 Task: Search one way flight ticket for 1 adult, 6 children, 1 infant in seat and 1 infant on lap in business from San Jose: Norman Y. Mineta San Jose International Airport to Greensboro: Piedmont Triad International Airport on 5-1-2023. Choice of flights is United. Number of bags: 2 carry on bags. Price is upto 65000. Outbound departure time preference is 5:00.
Action: Mouse moved to (244, 226)
Screenshot: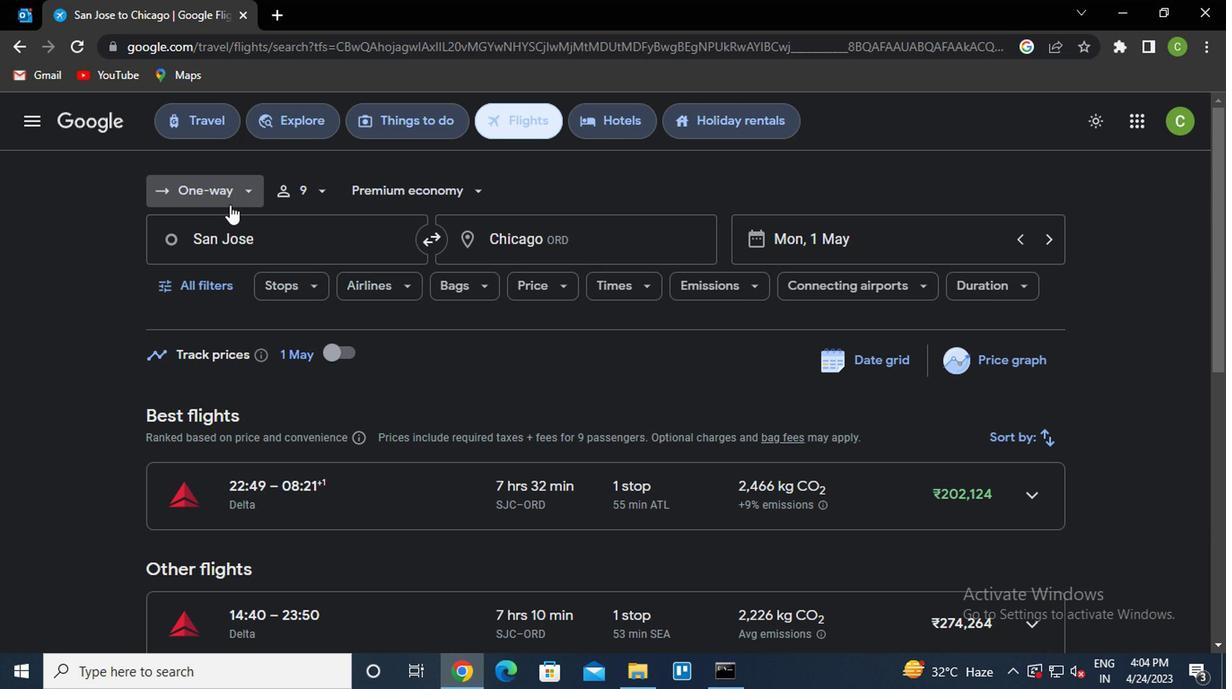
Action: Mouse pressed left at (244, 226)
Screenshot: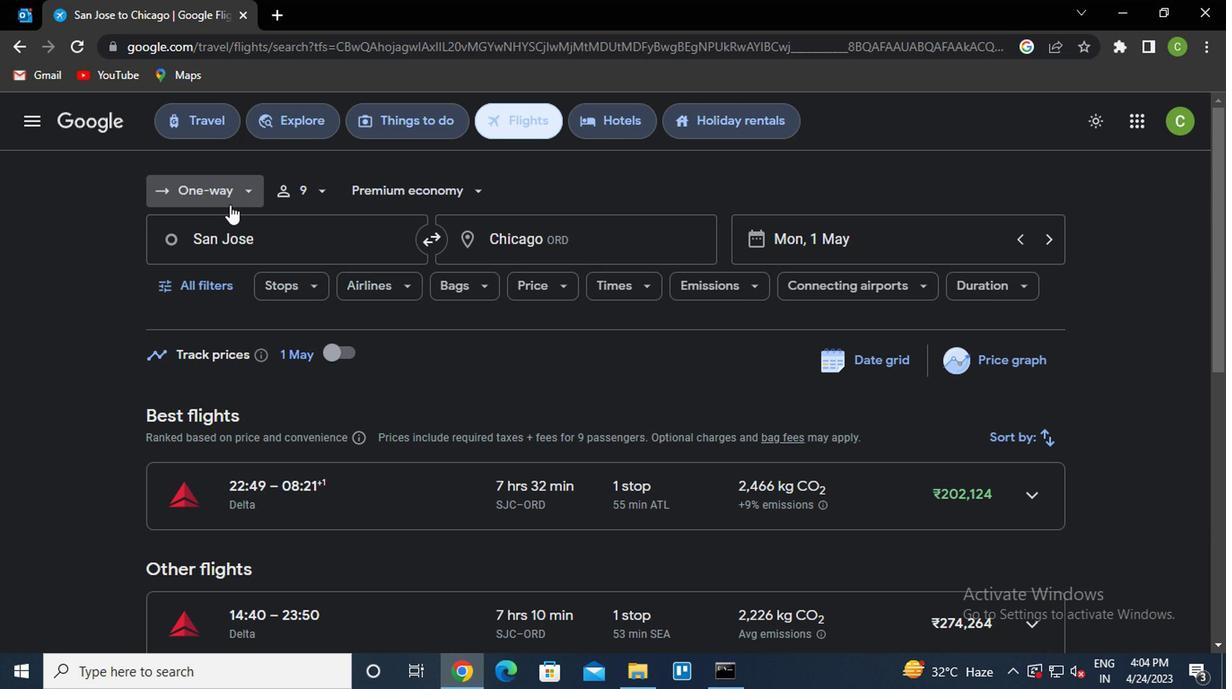 
Action: Mouse moved to (251, 277)
Screenshot: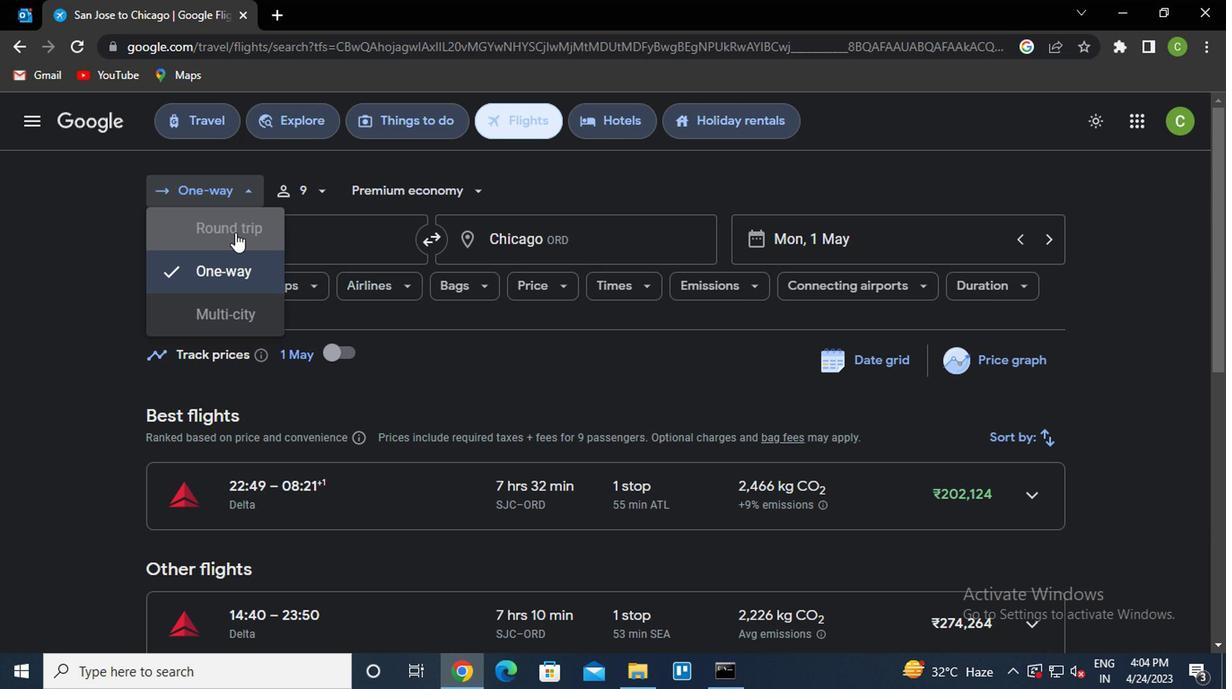 
Action: Mouse pressed left at (251, 277)
Screenshot: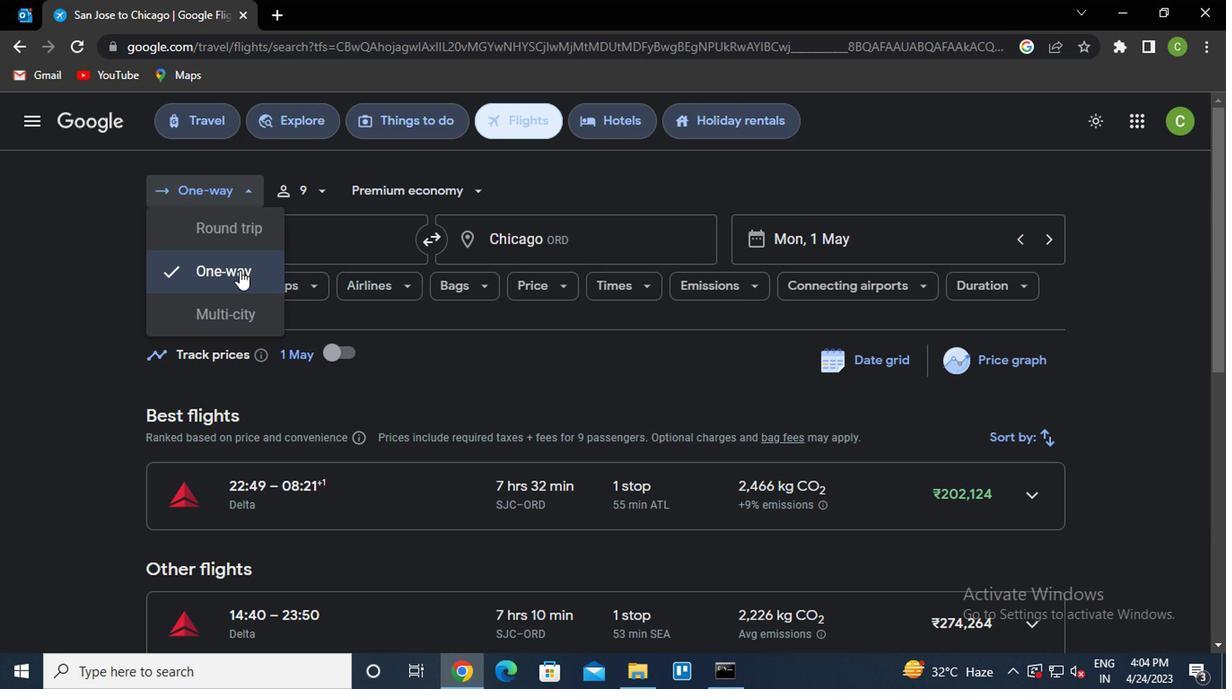 
Action: Mouse moved to (314, 220)
Screenshot: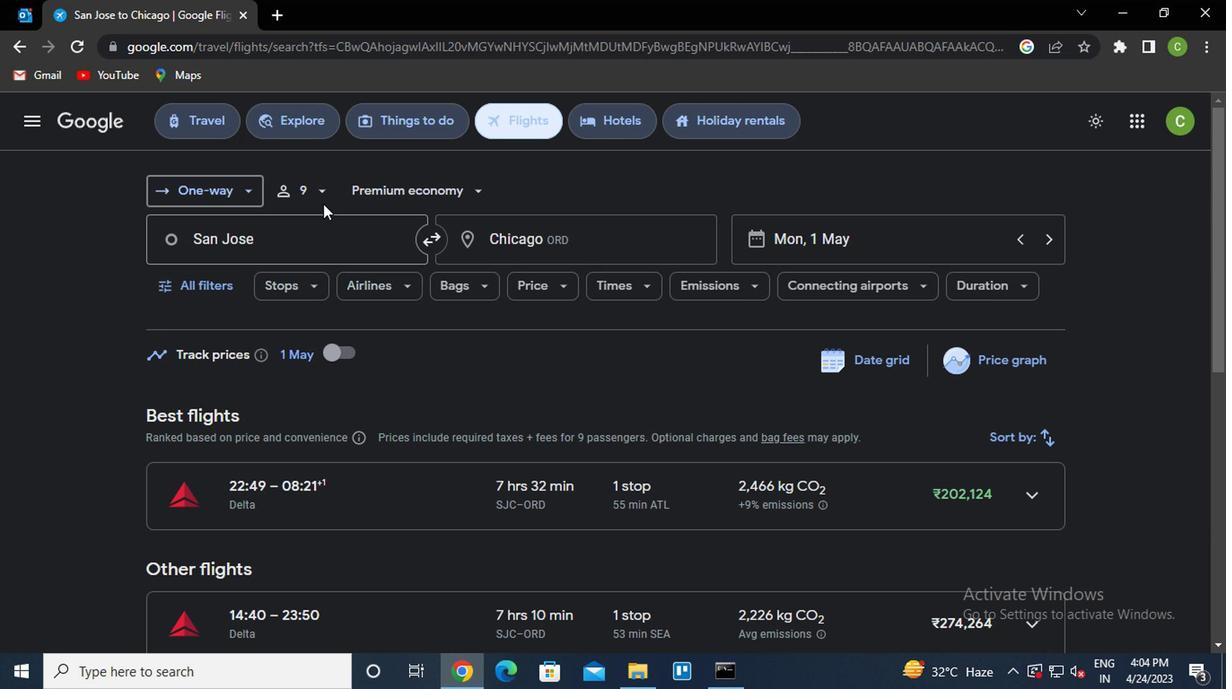 
Action: Mouse pressed left at (314, 220)
Screenshot: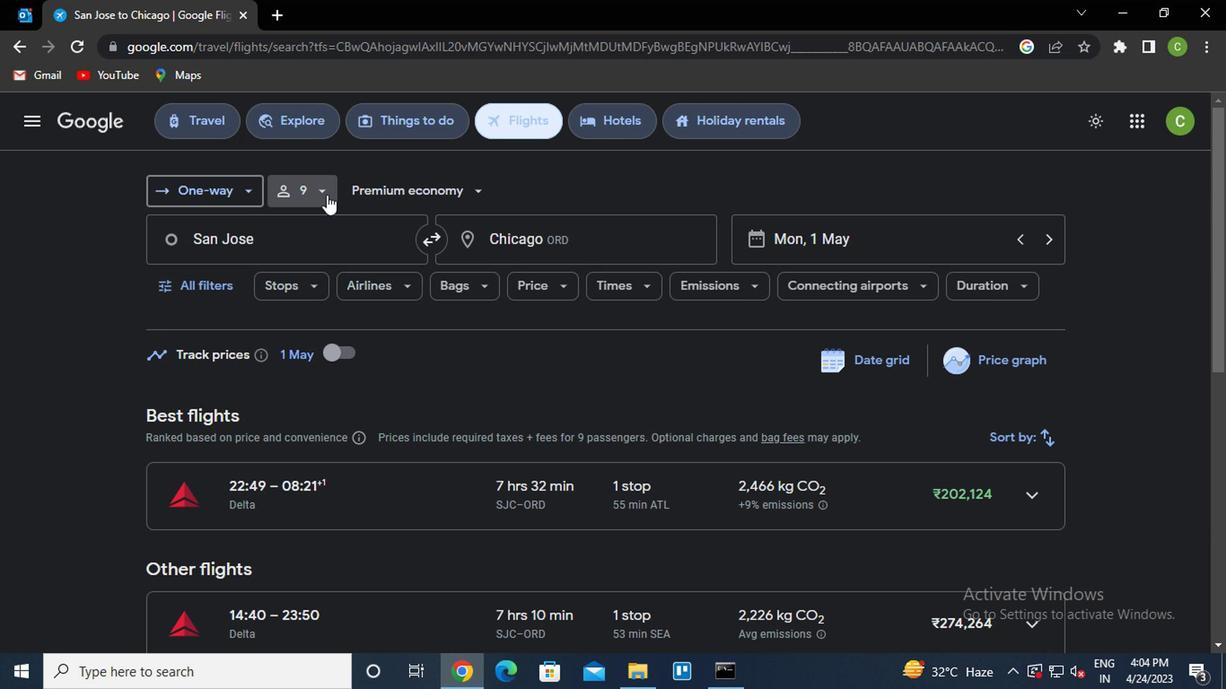 
Action: Mouse moved to (365, 250)
Screenshot: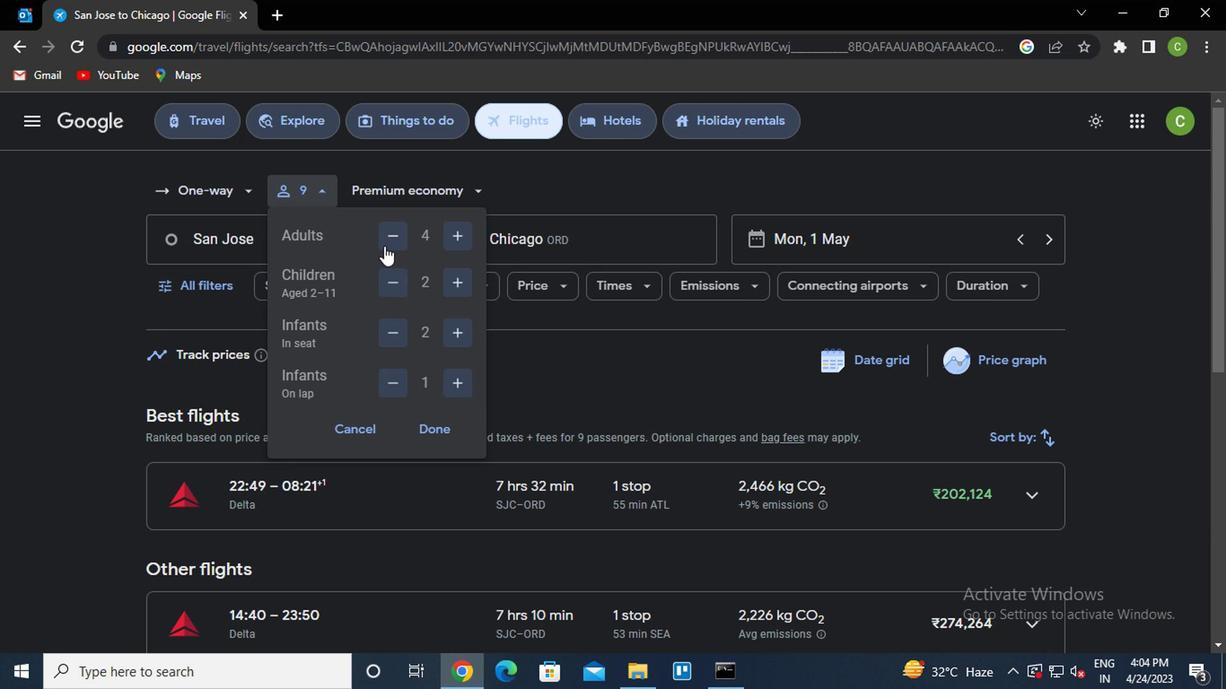 
Action: Mouse pressed left at (365, 250)
Screenshot: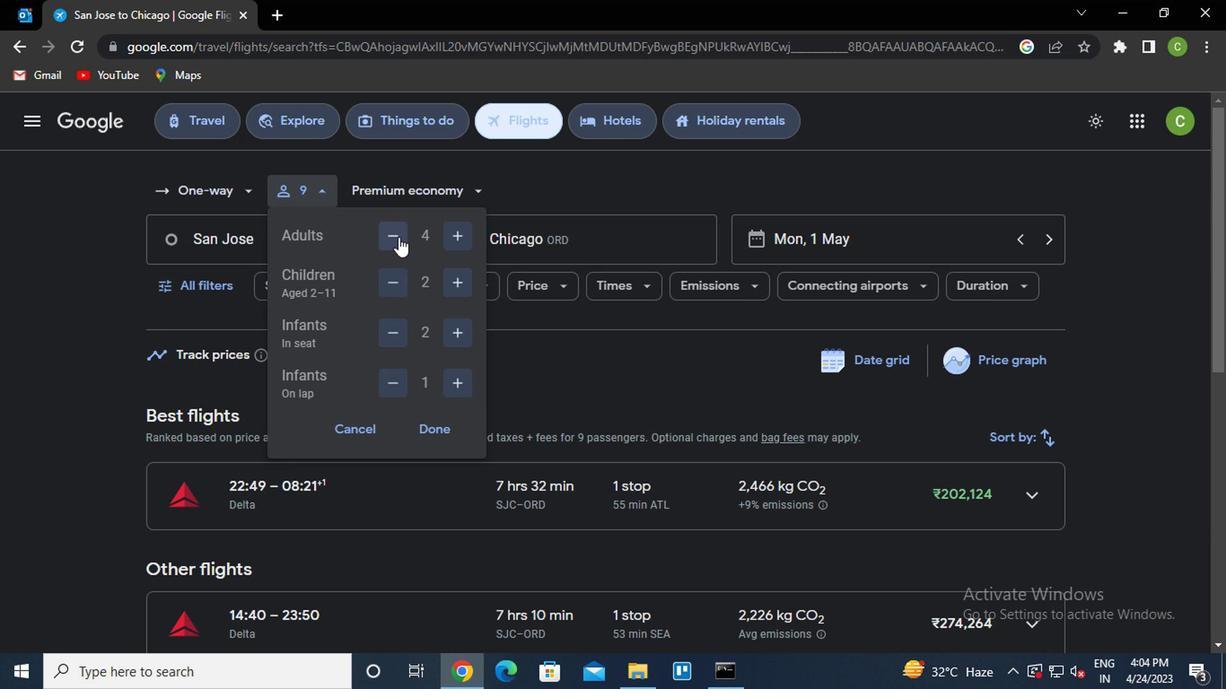 
Action: Mouse moved to (365, 250)
Screenshot: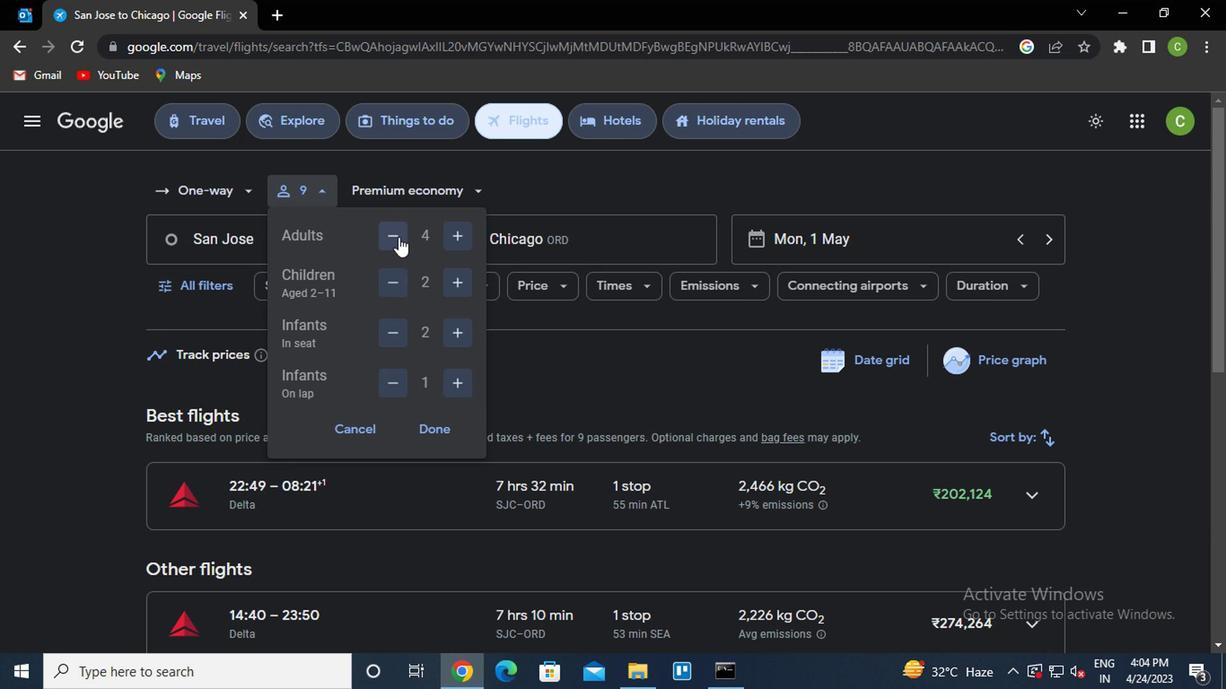 
Action: Mouse pressed left at (365, 250)
Screenshot: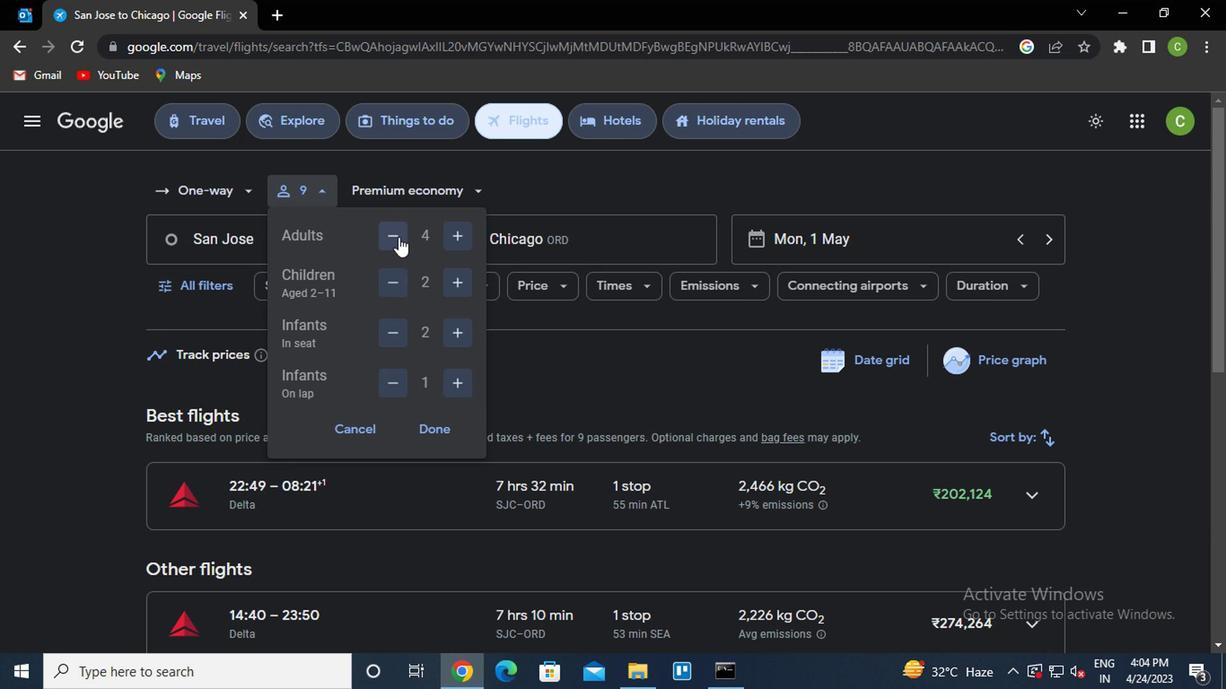 
Action: Mouse moved to (365, 250)
Screenshot: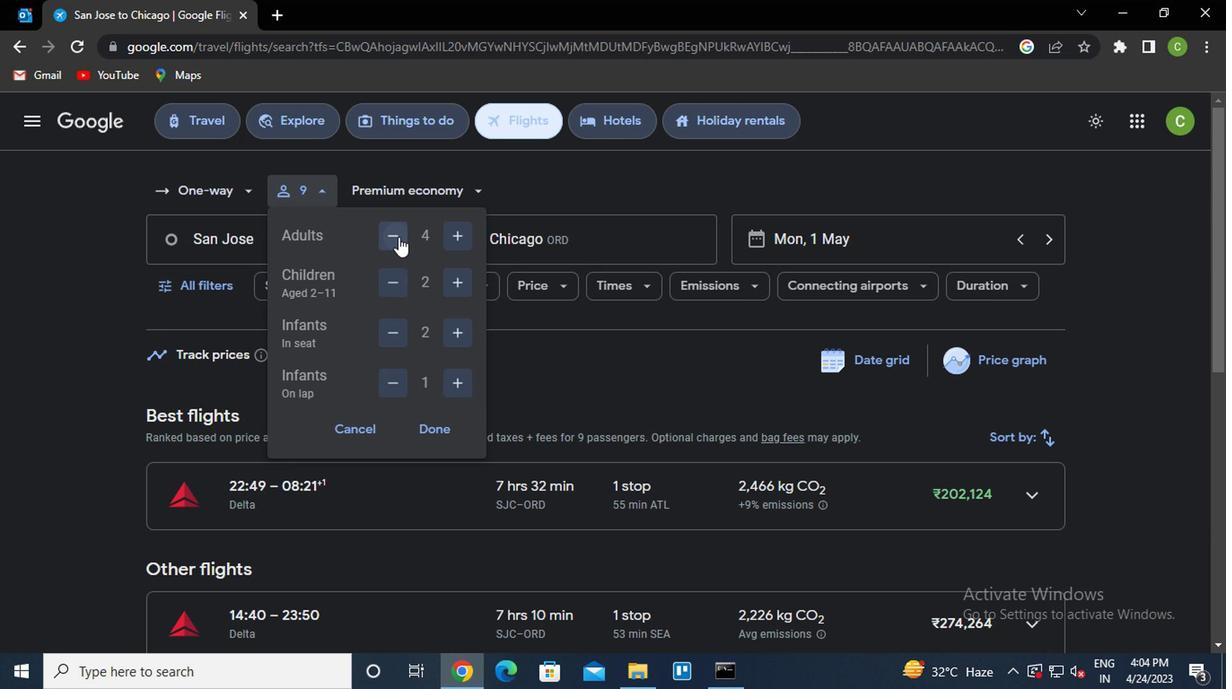 
Action: Mouse pressed left at (365, 250)
Screenshot: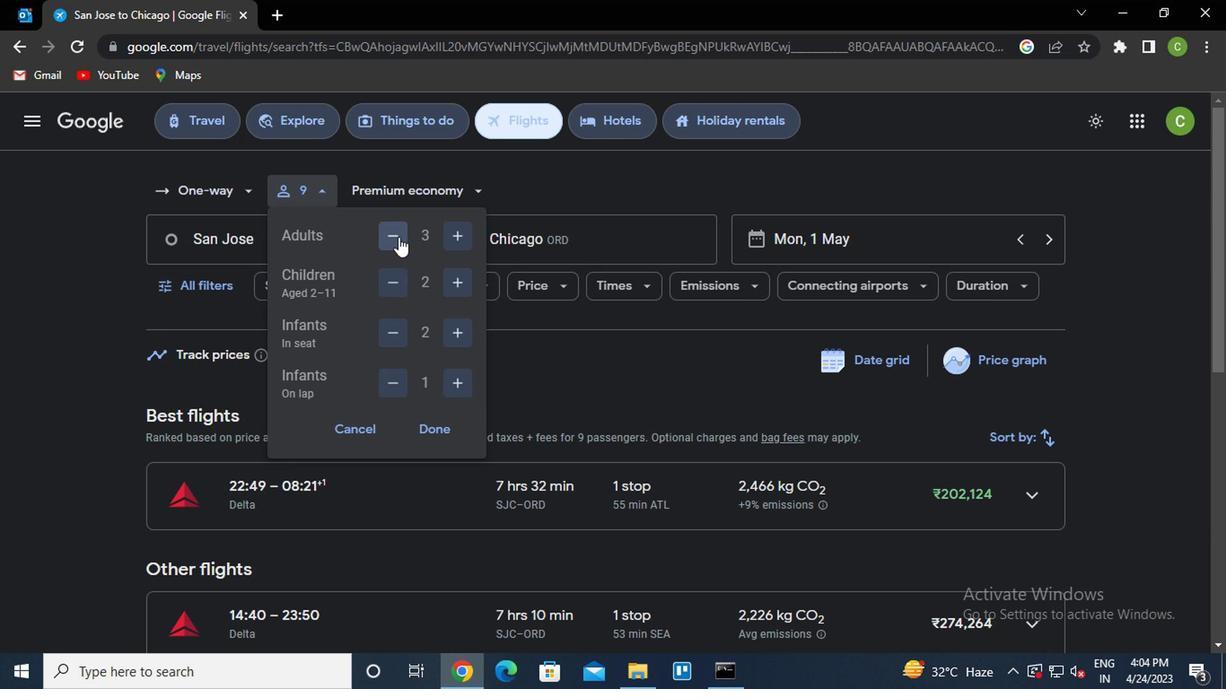 
Action: Mouse pressed left at (365, 250)
Screenshot: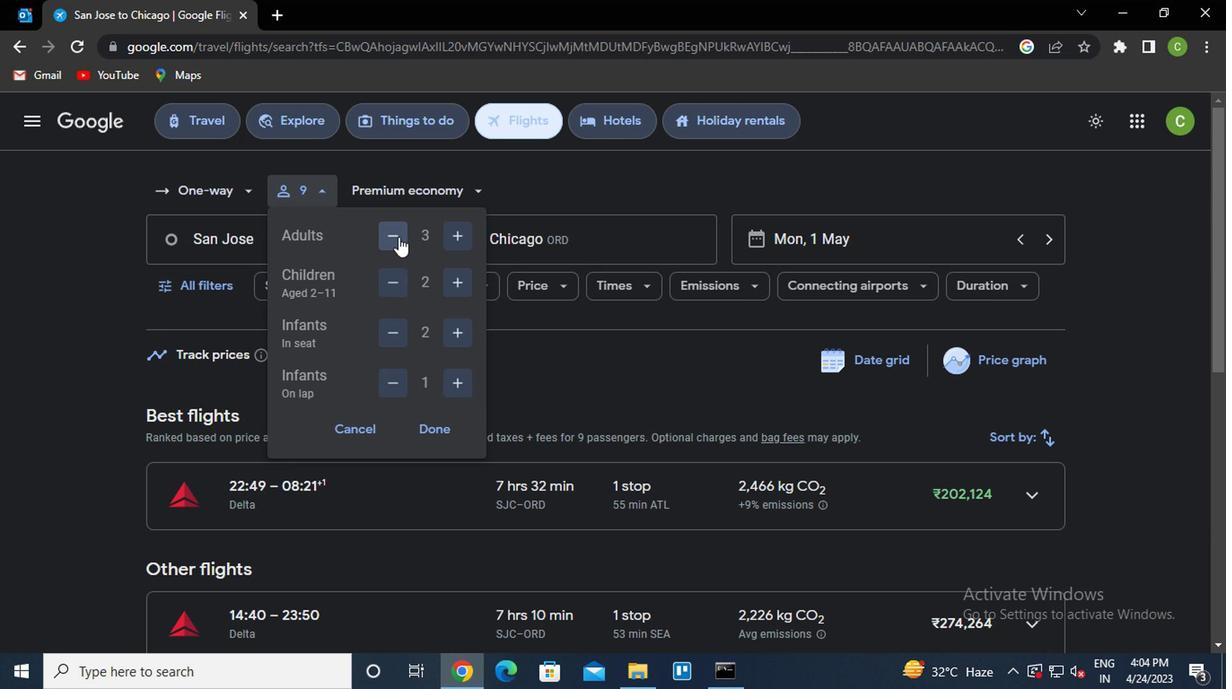 
Action: Mouse moved to (408, 279)
Screenshot: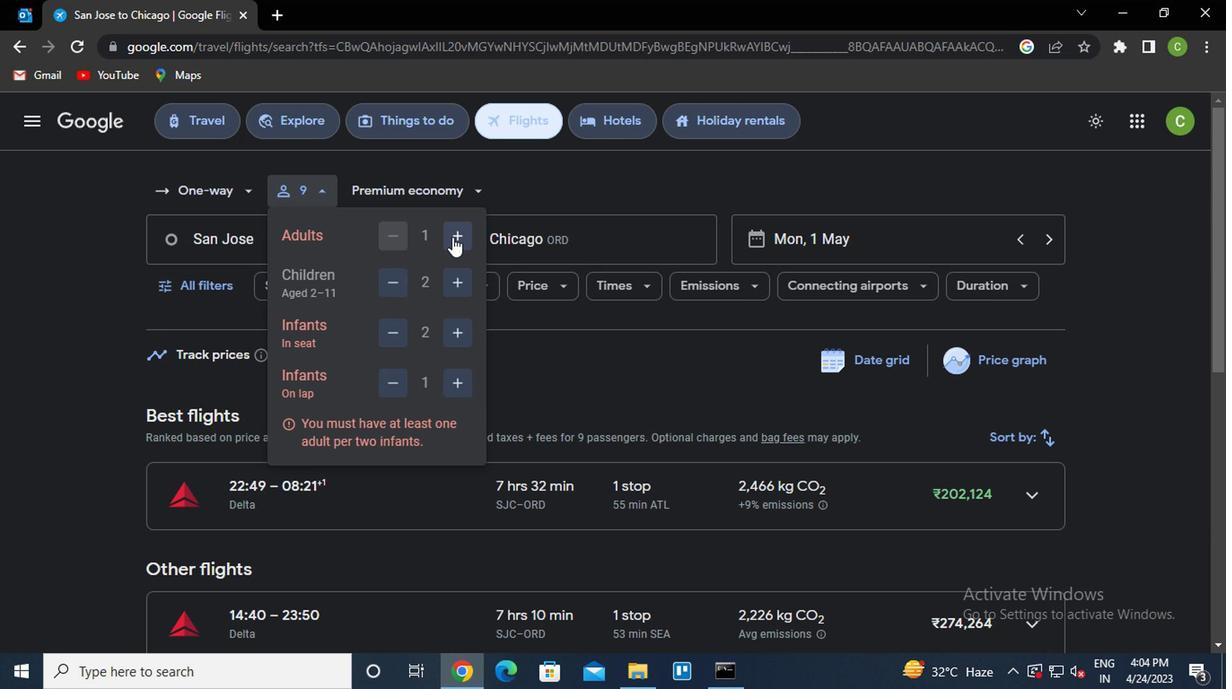 
Action: Mouse pressed left at (408, 279)
Screenshot: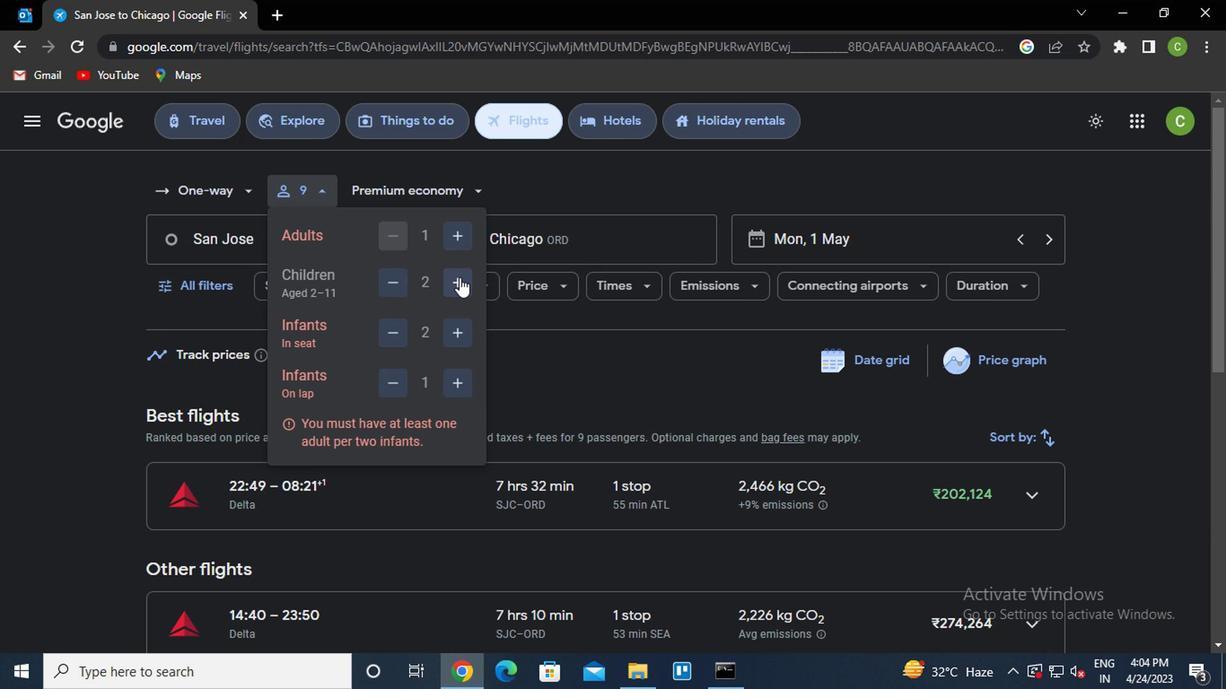 
Action: Mouse pressed left at (408, 279)
Screenshot: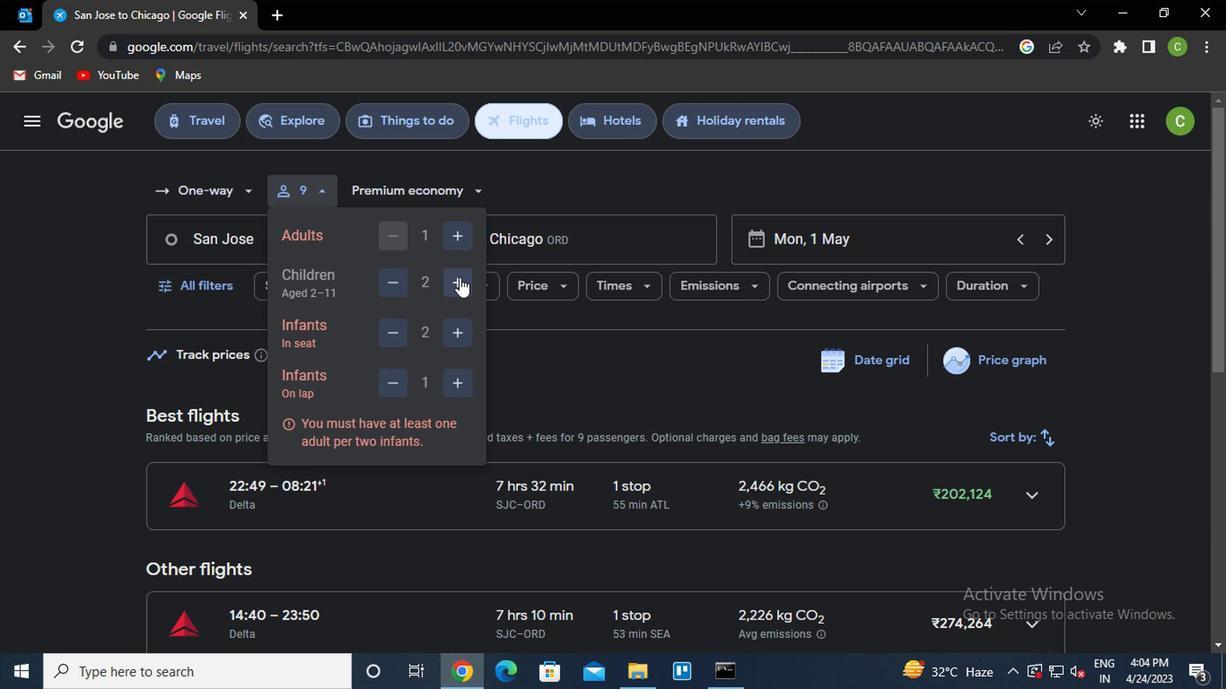 
Action: Mouse pressed left at (408, 279)
Screenshot: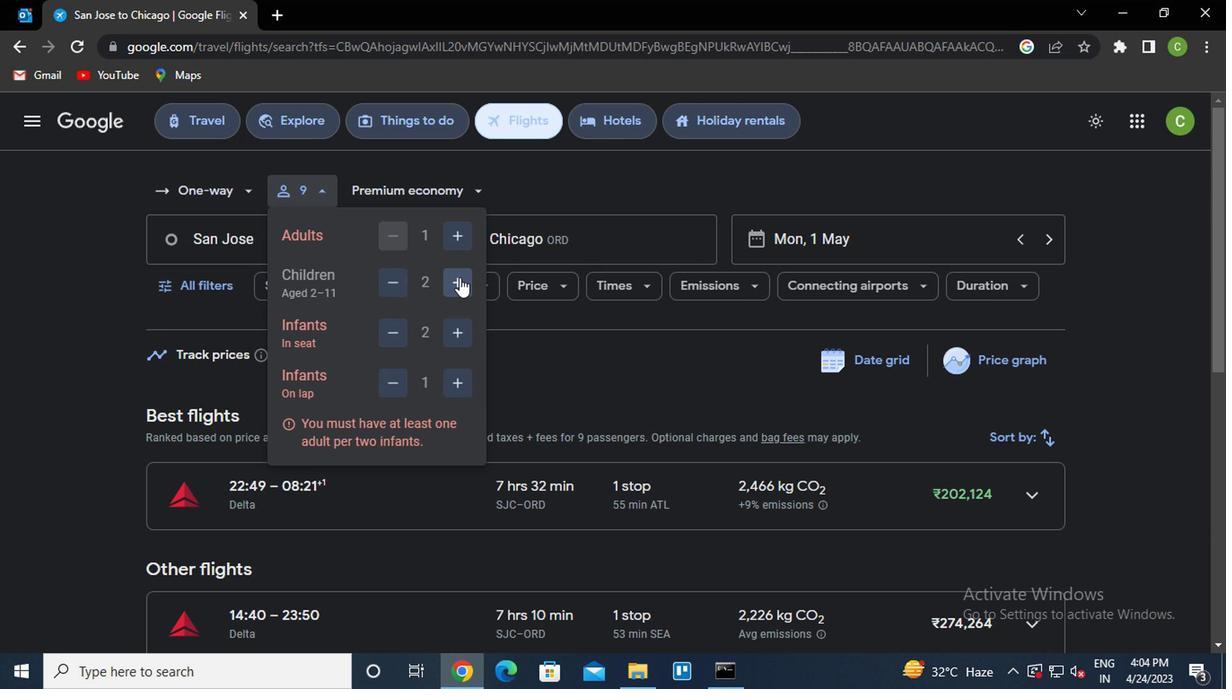 
Action: Mouse pressed left at (408, 279)
Screenshot: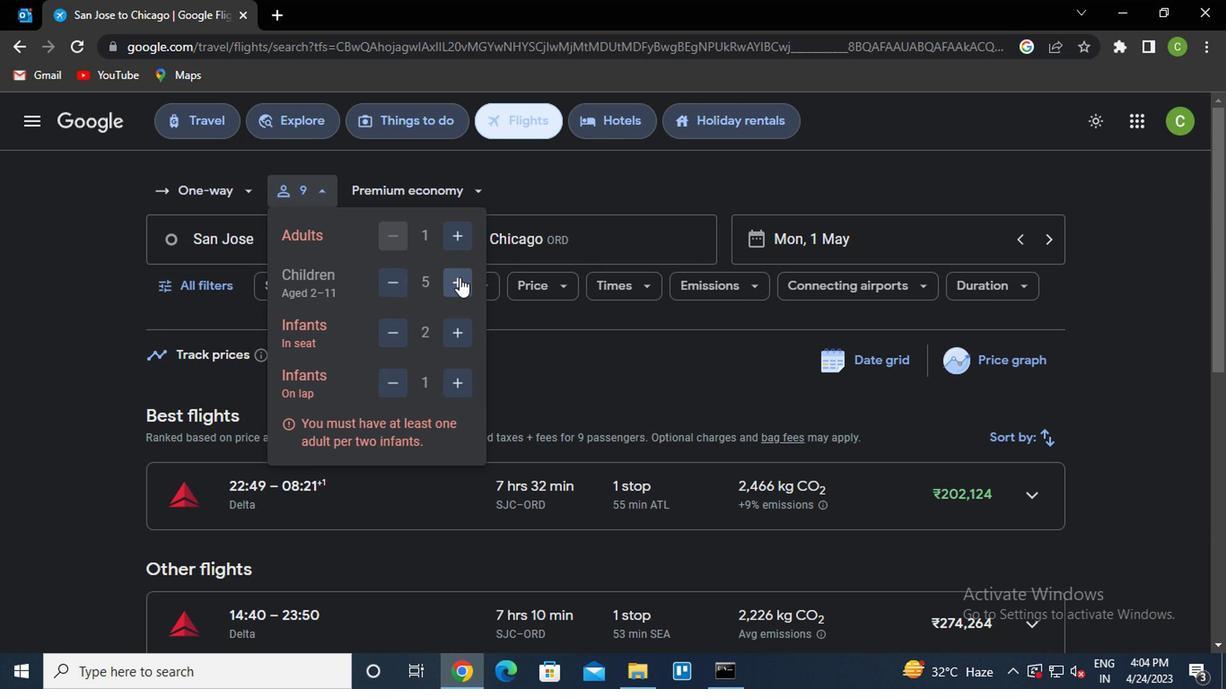 
Action: Mouse moved to (358, 321)
Screenshot: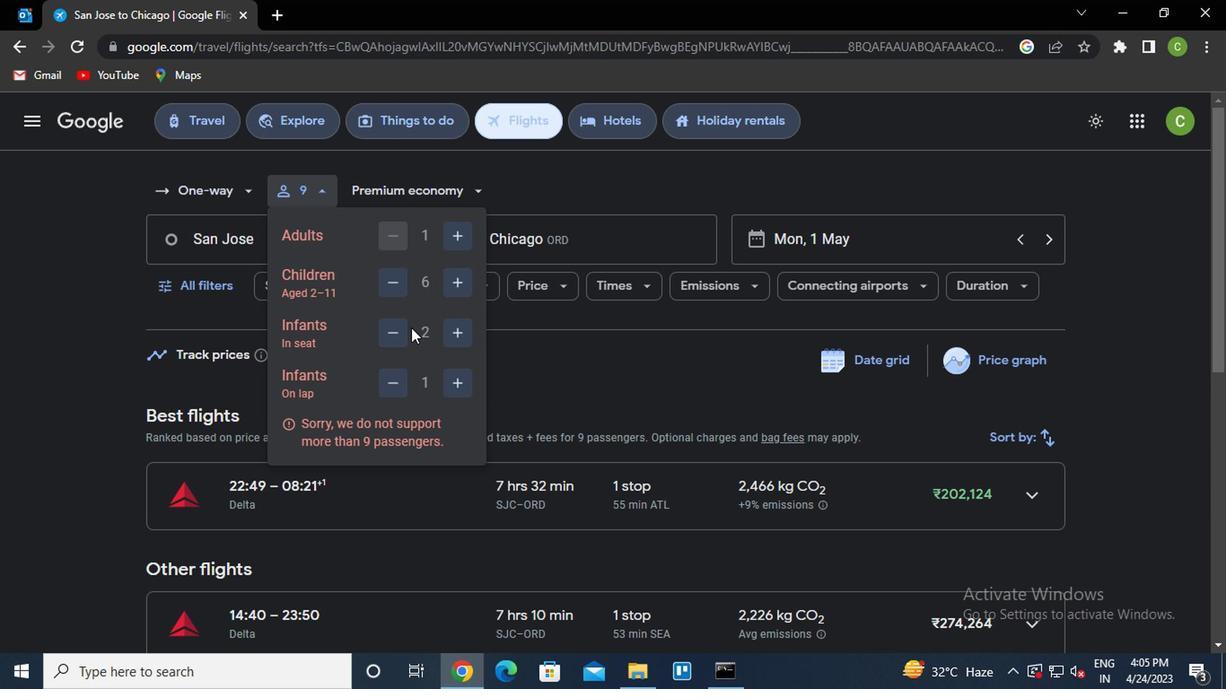 
Action: Mouse pressed left at (358, 321)
Screenshot: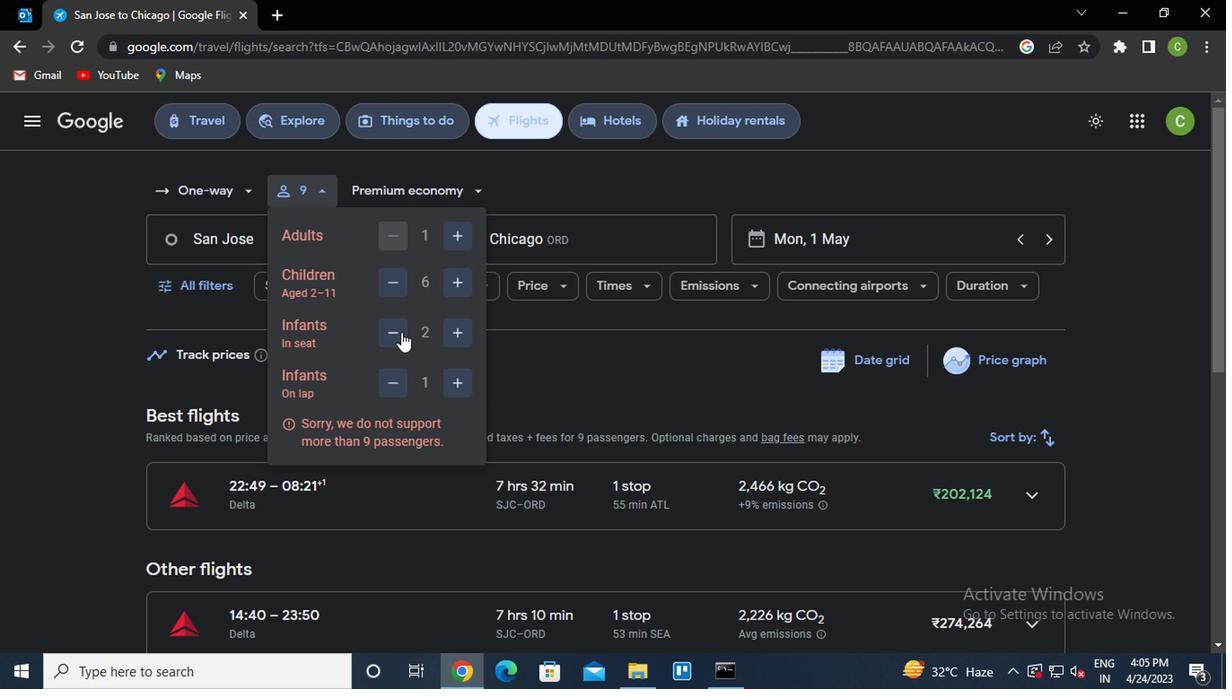 
Action: Mouse moved to (396, 385)
Screenshot: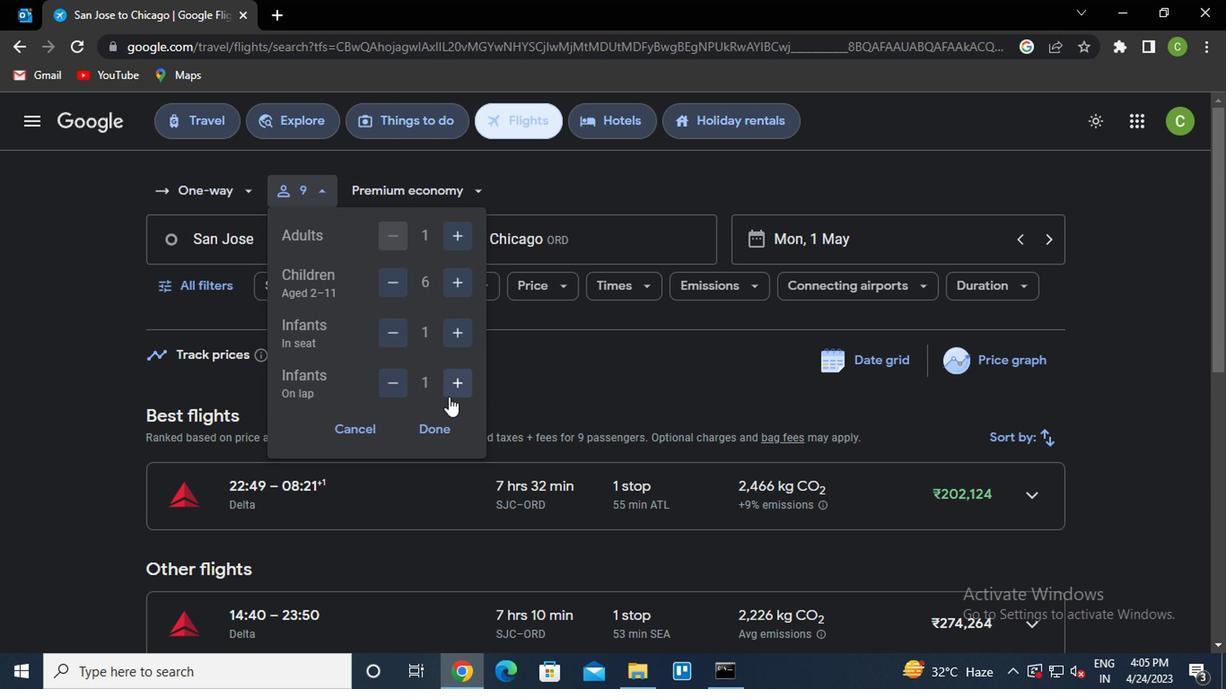 
Action: Mouse pressed left at (396, 385)
Screenshot: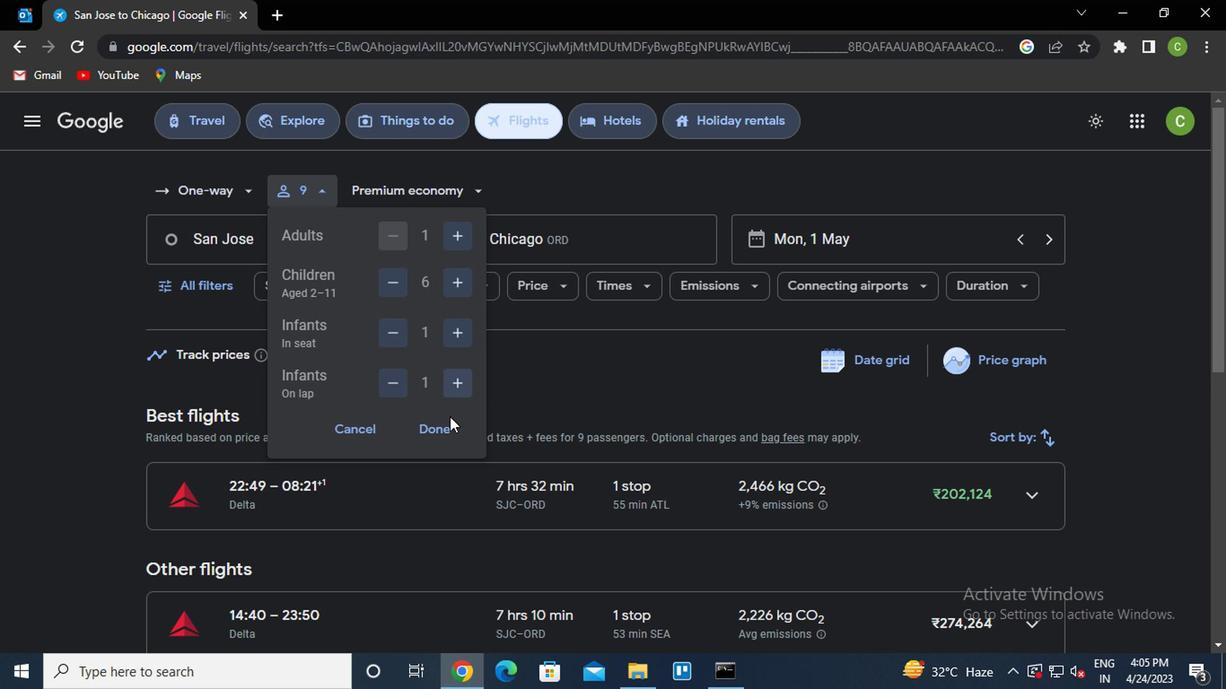 
Action: Mouse moved to (369, 229)
Screenshot: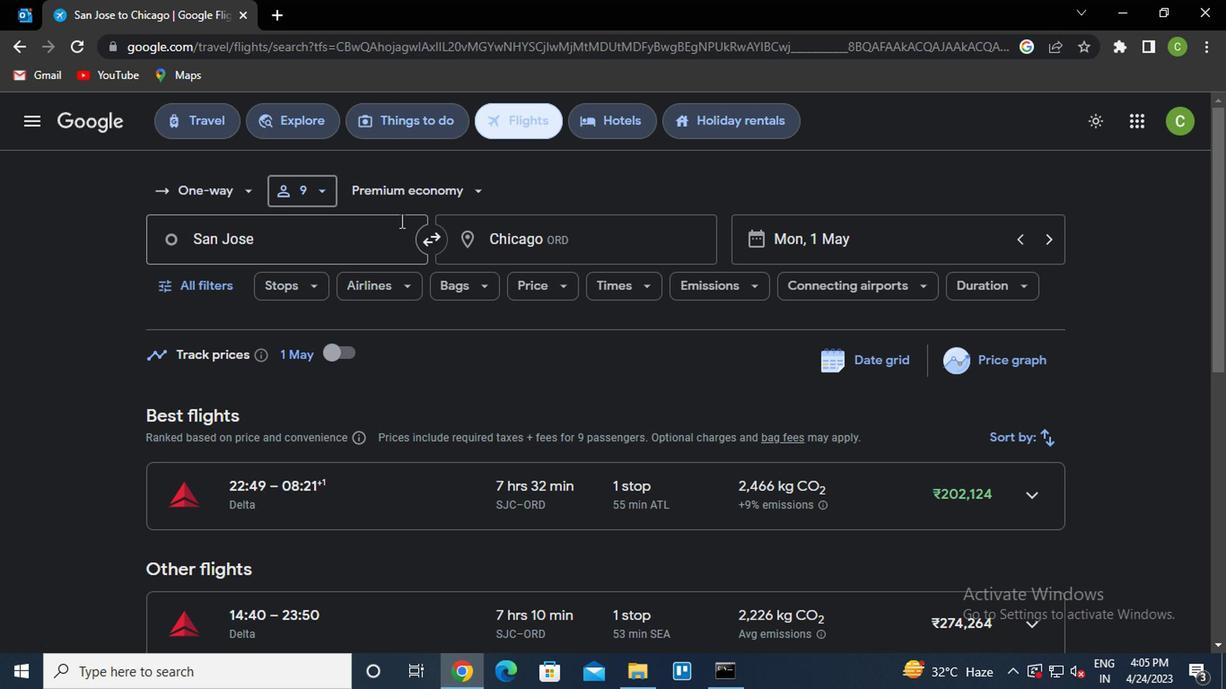
Action: Mouse pressed left at (369, 229)
Screenshot: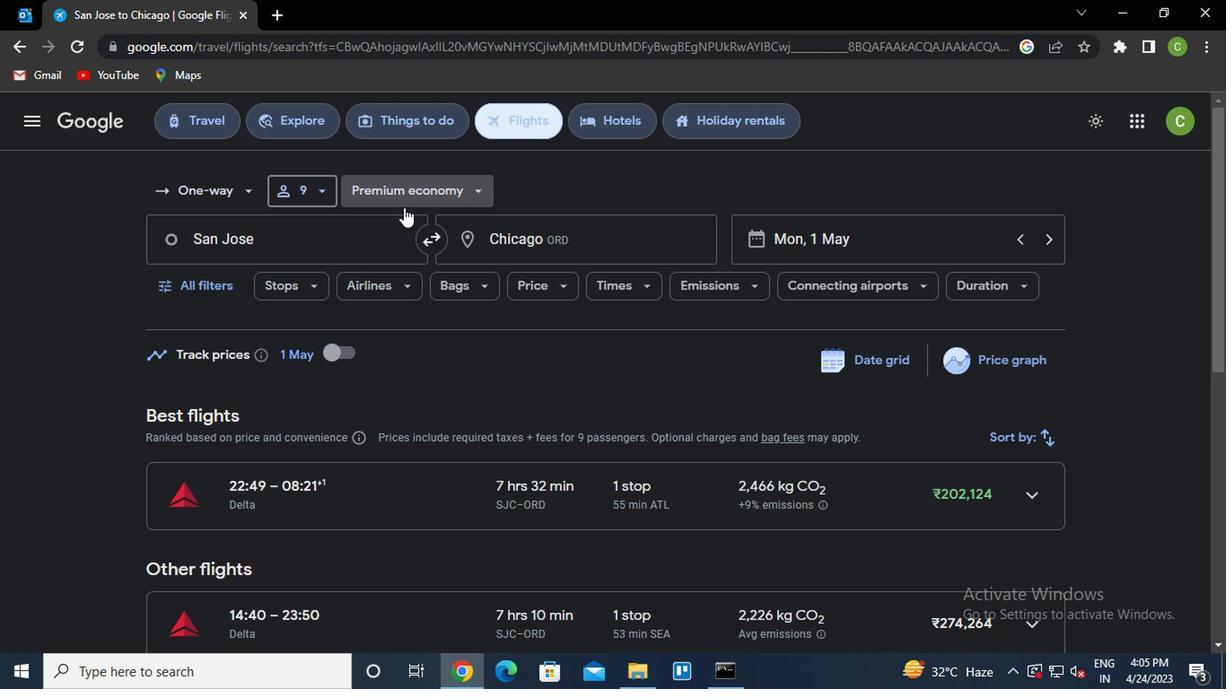 
Action: Mouse moved to (396, 298)
Screenshot: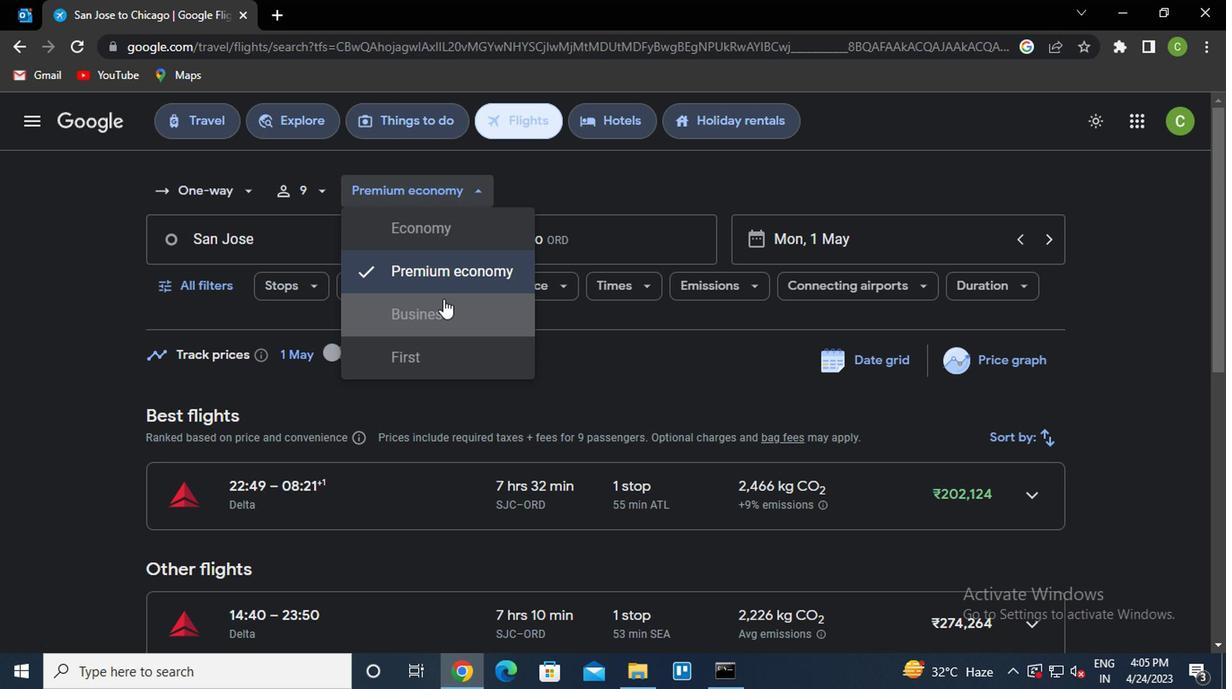 
Action: Mouse pressed left at (396, 298)
Screenshot: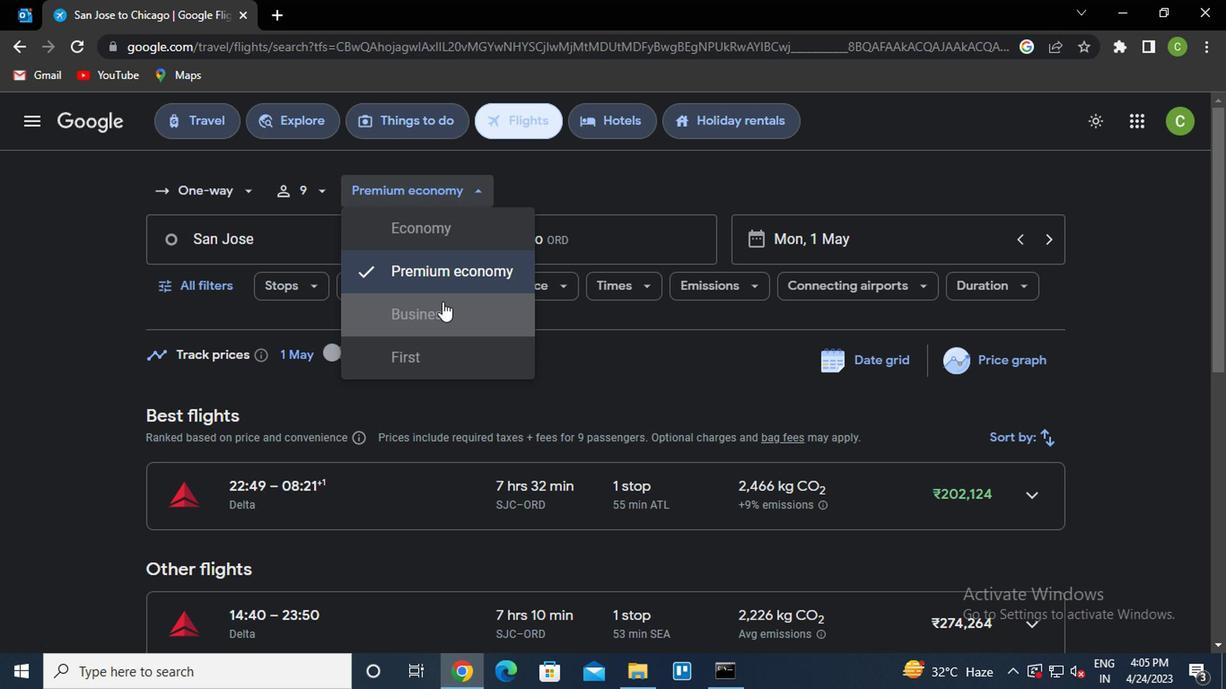 
Action: Mouse moved to (275, 252)
Screenshot: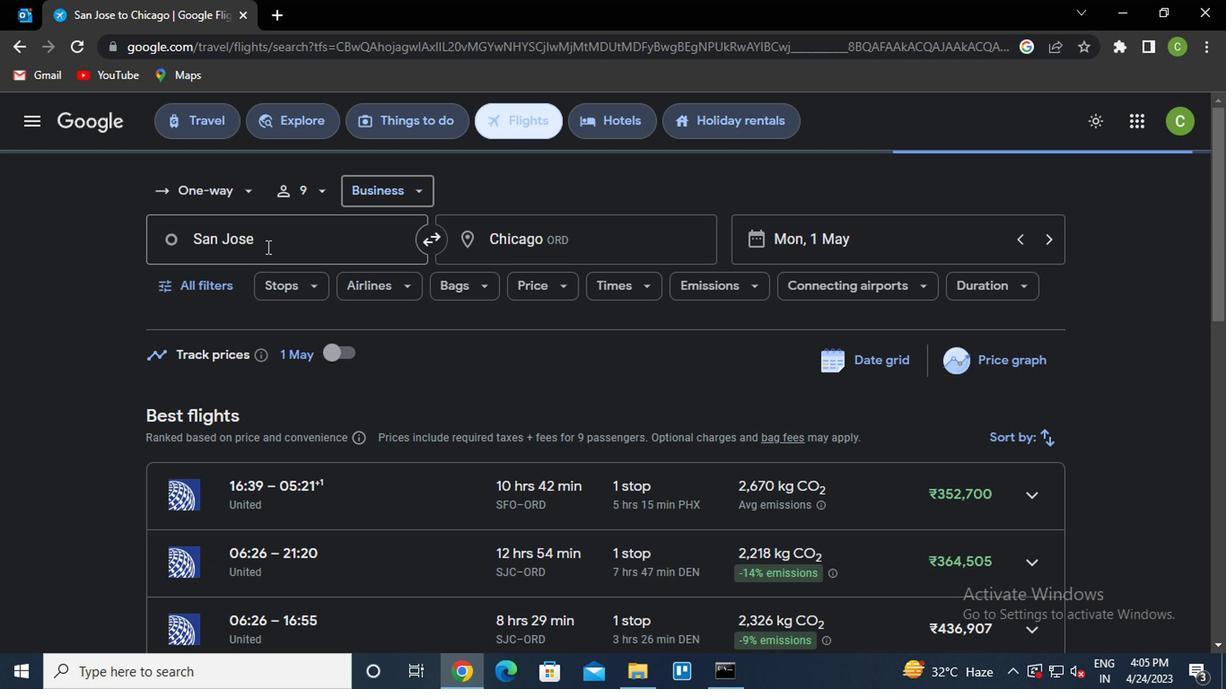 
Action: Mouse pressed left at (275, 252)
Screenshot: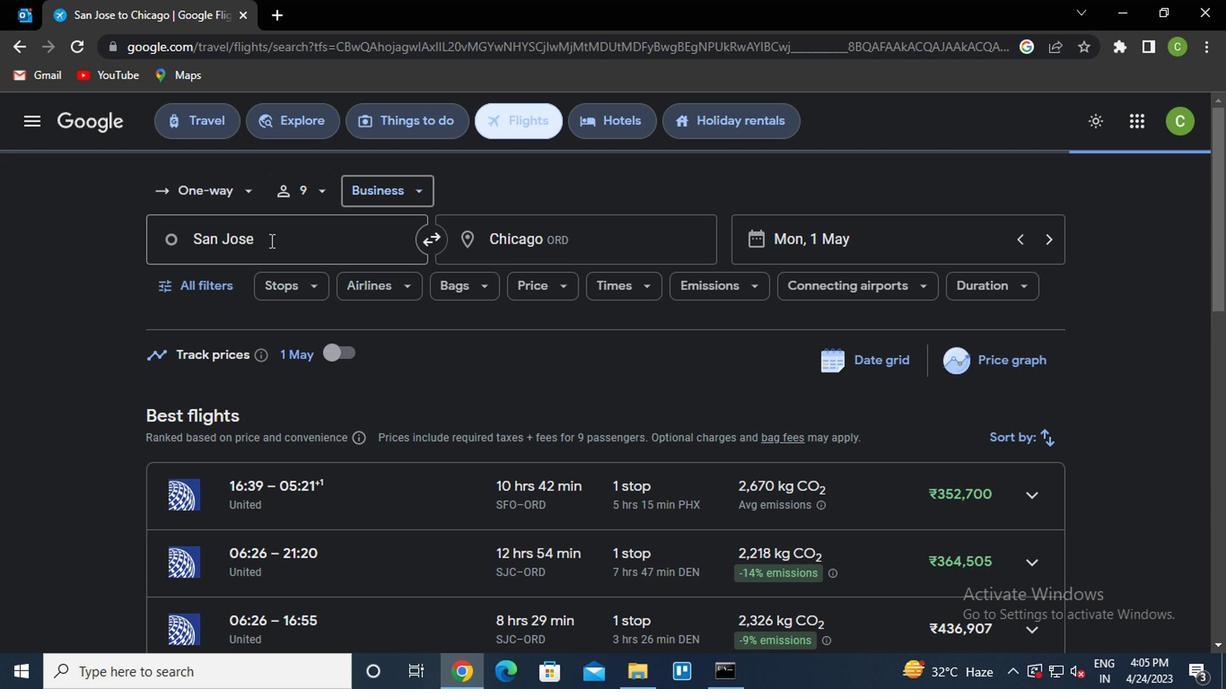 
Action: Mouse moved to (334, 285)
Screenshot: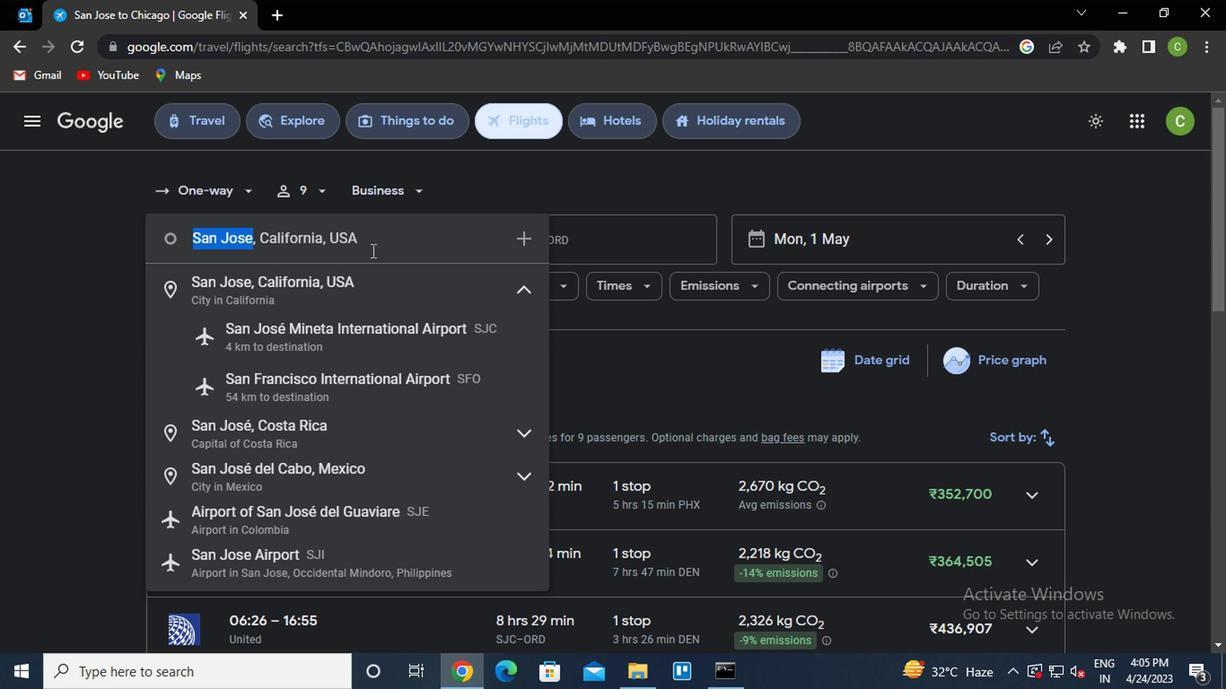 
Action: Mouse pressed left at (334, 285)
Screenshot: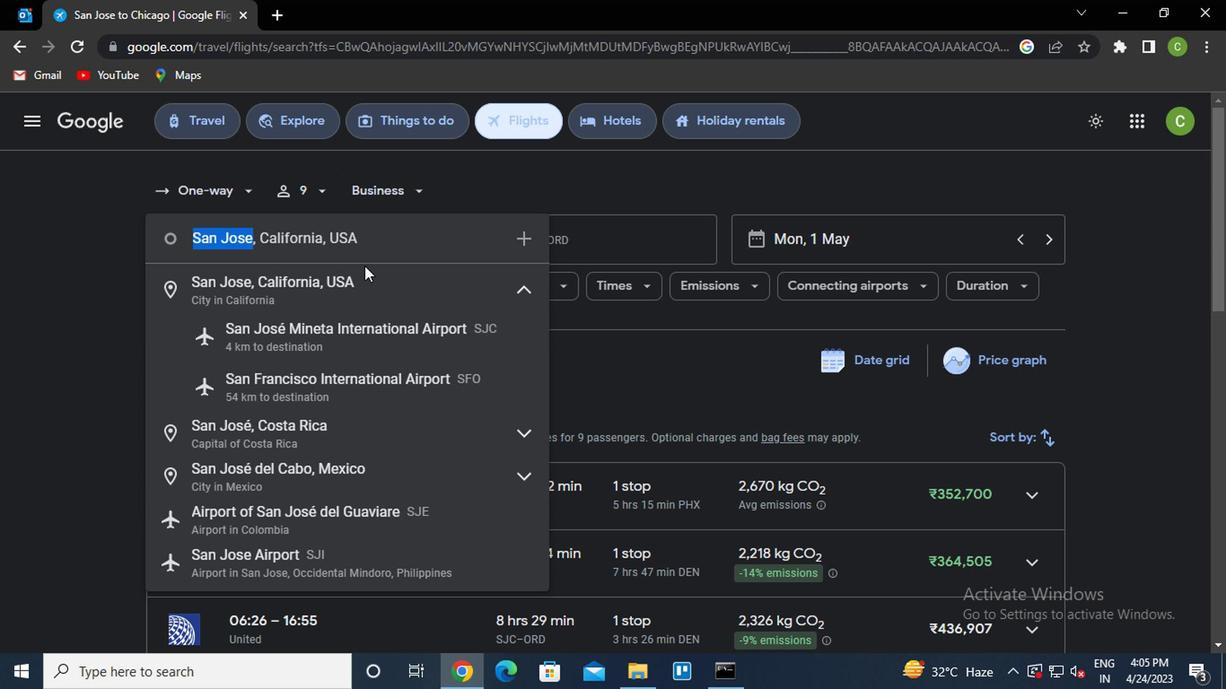 
Action: Mouse moved to (474, 249)
Screenshot: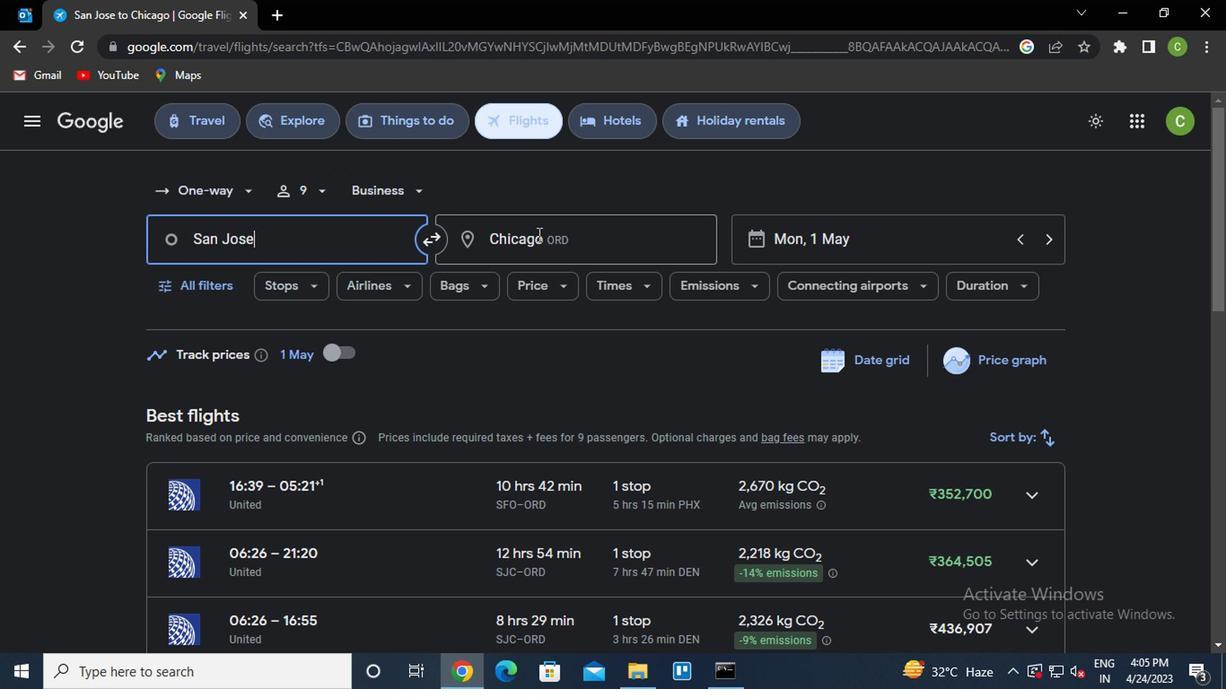 
Action: Mouse pressed left at (474, 249)
Screenshot: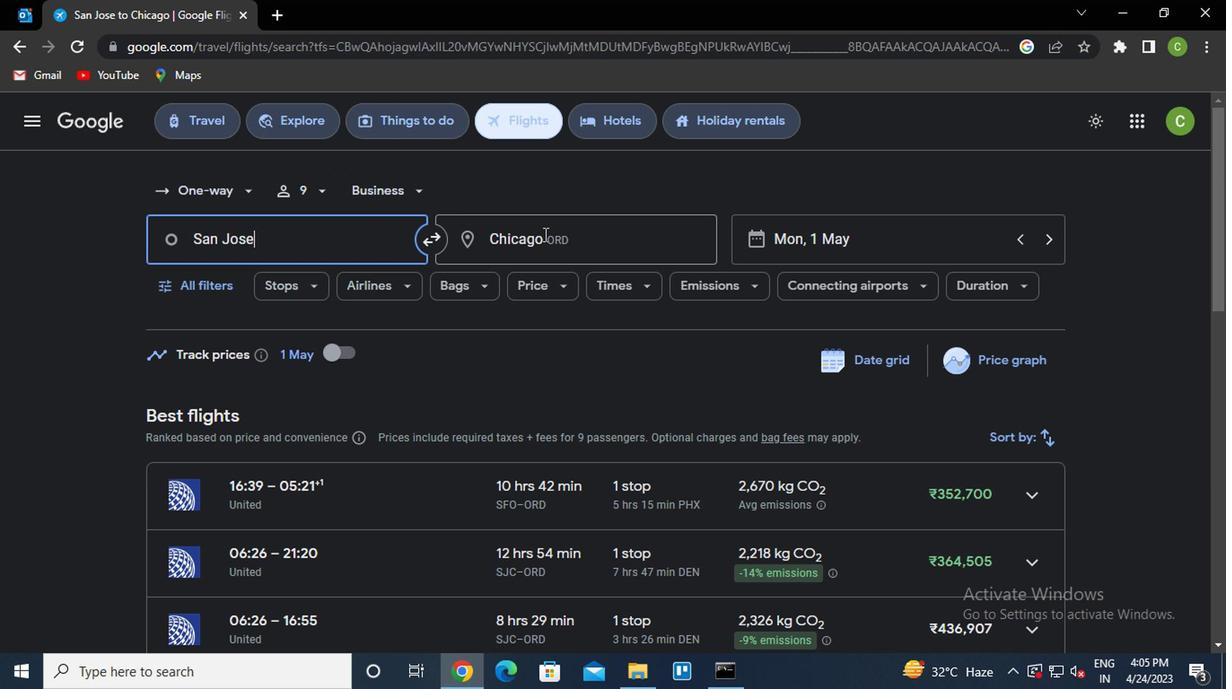 
Action: Mouse moved to (474, 251)
Screenshot: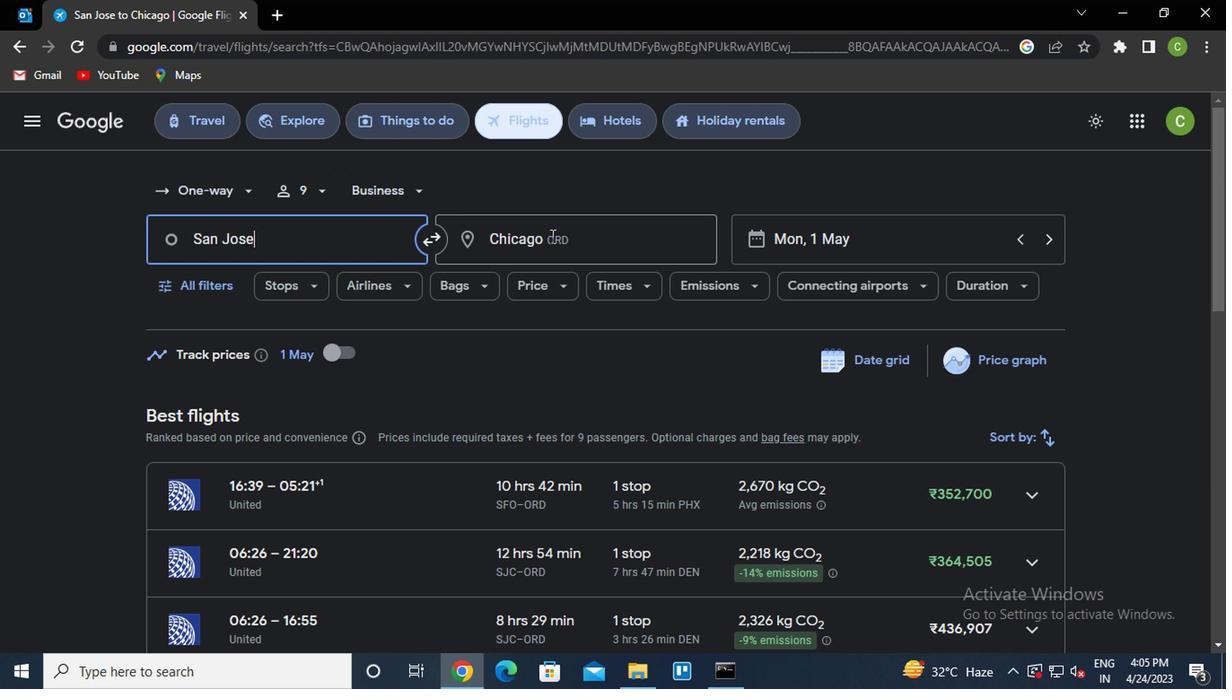 
Action: Key pressed g<Key.caps_lock>reensboro
Screenshot: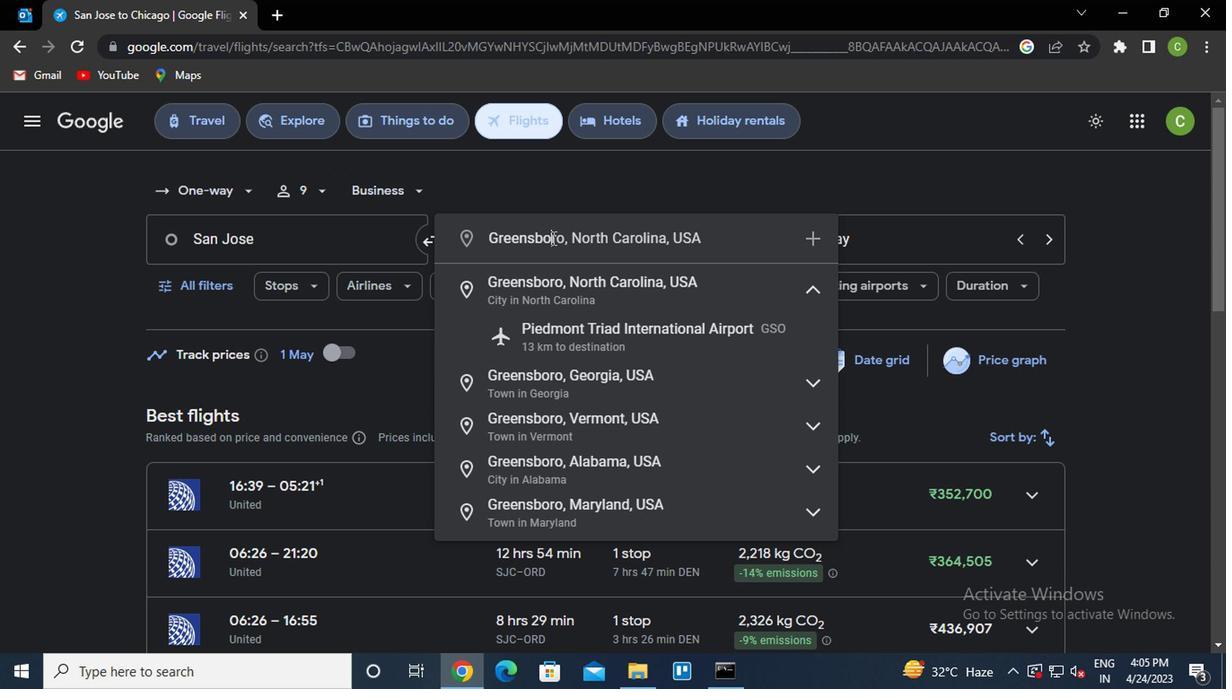 
Action: Mouse moved to (496, 318)
Screenshot: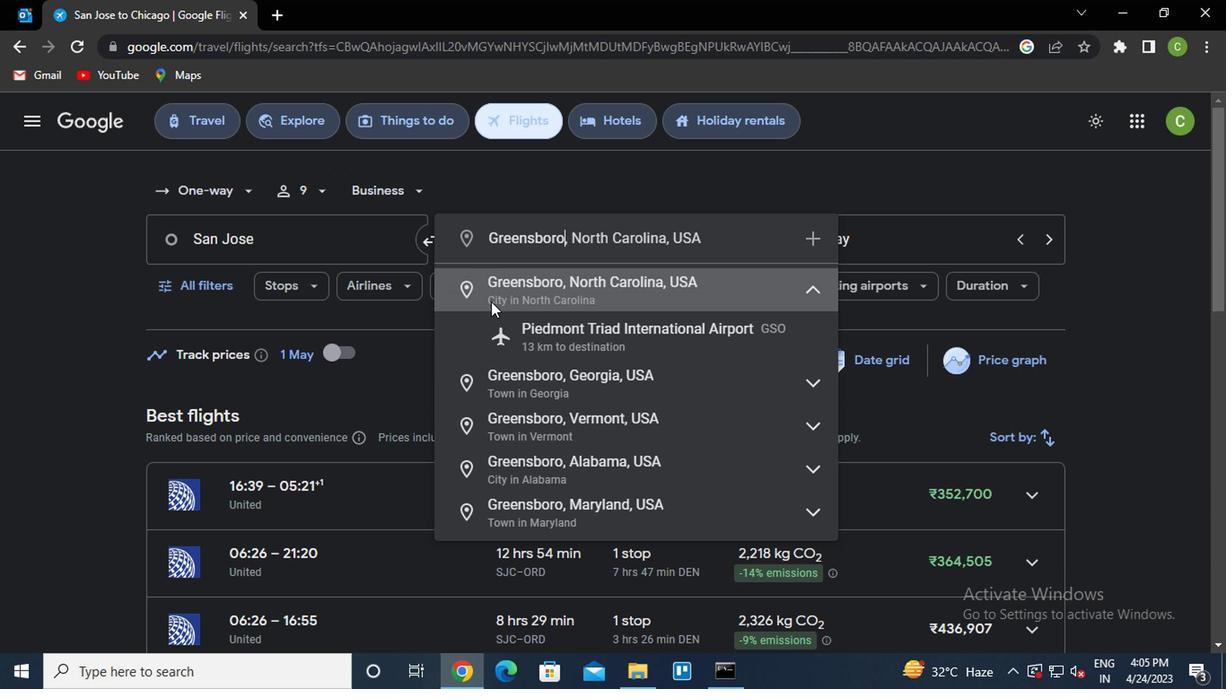 
Action: Mouse pressed left at (496, 318)
Screenshot: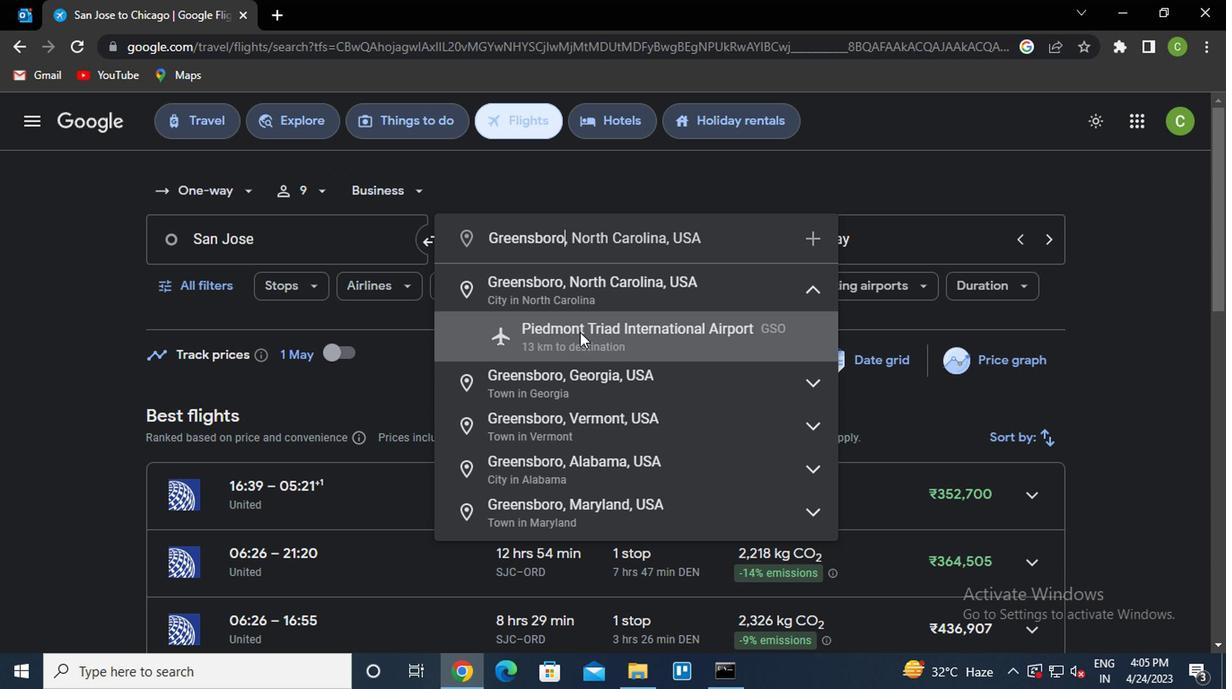 
Action: Mouse moved to (242, 286)
Screenshot: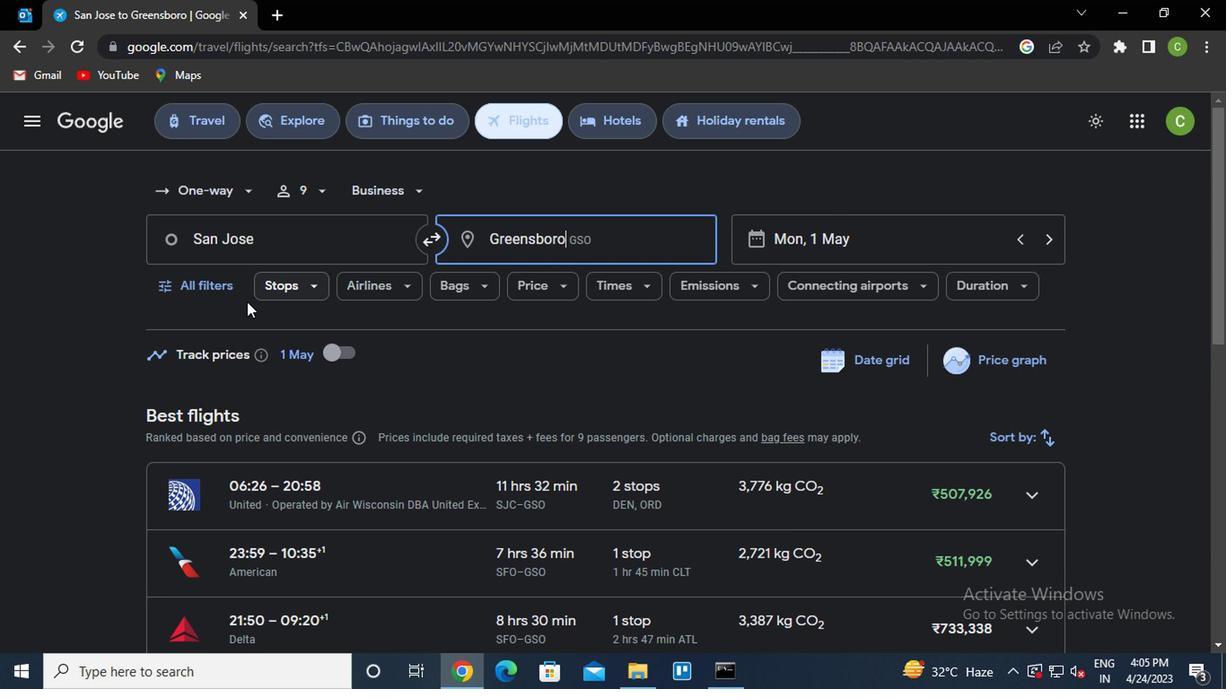 
Action: Mouse pressed left at (242, 286)
Screenshot: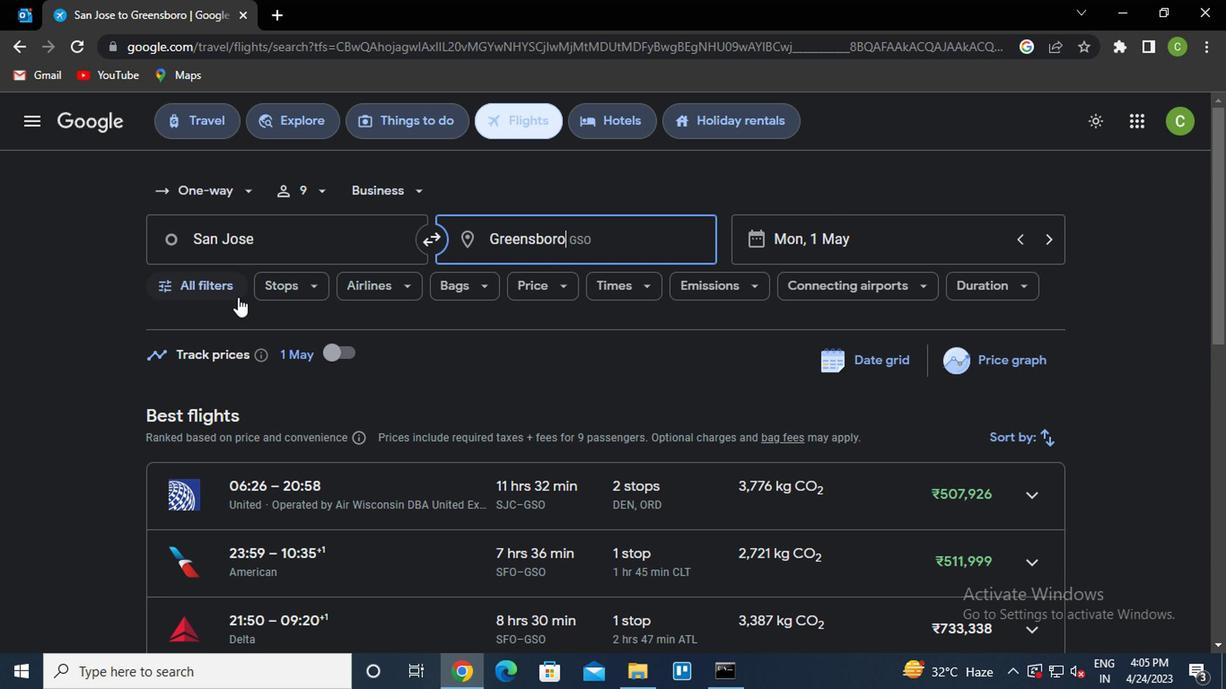 
Action: Mouse moved to (329, 413)
Screenshot: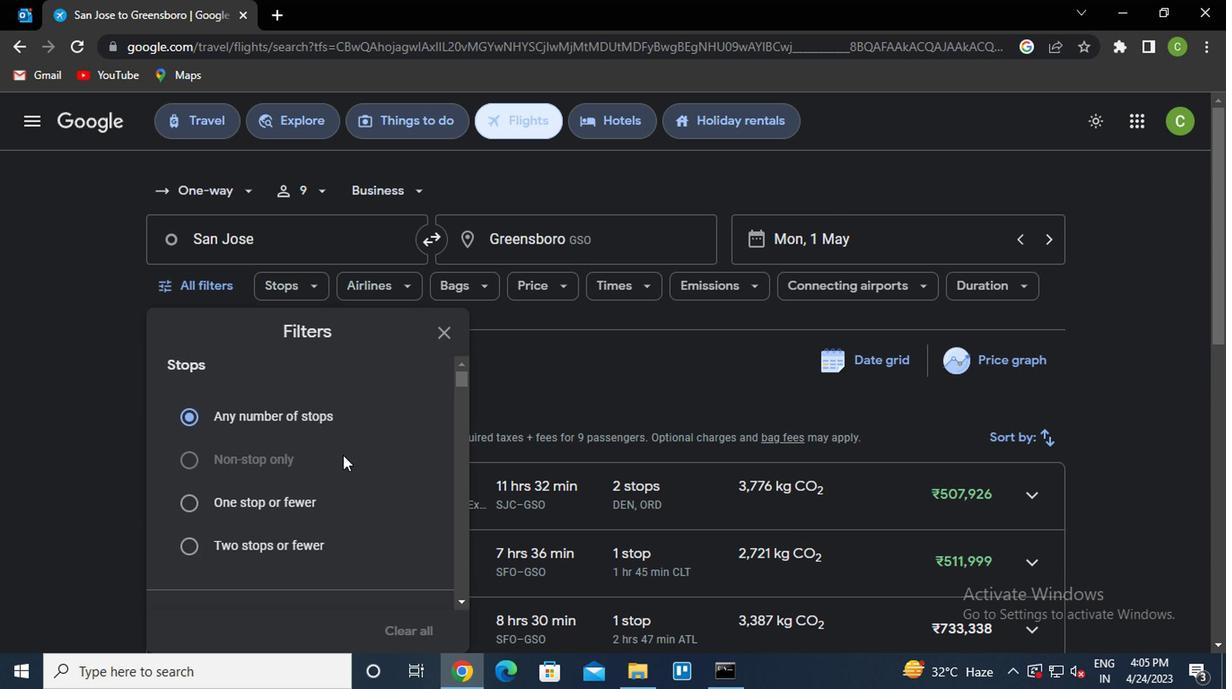 
Action: Mouse scrolled (329, 412) with delta (0, 0)
Screenshot: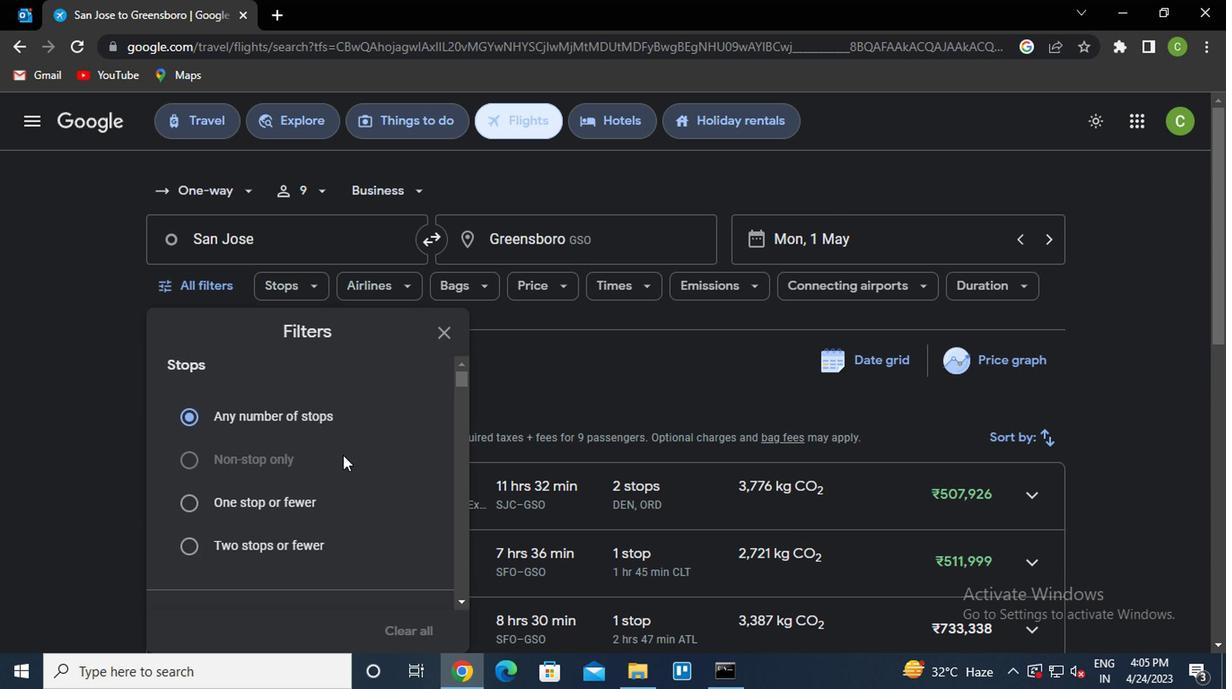 
Action: Mouse scrolled (329, 412) with delta (0, 0)
Screenshot: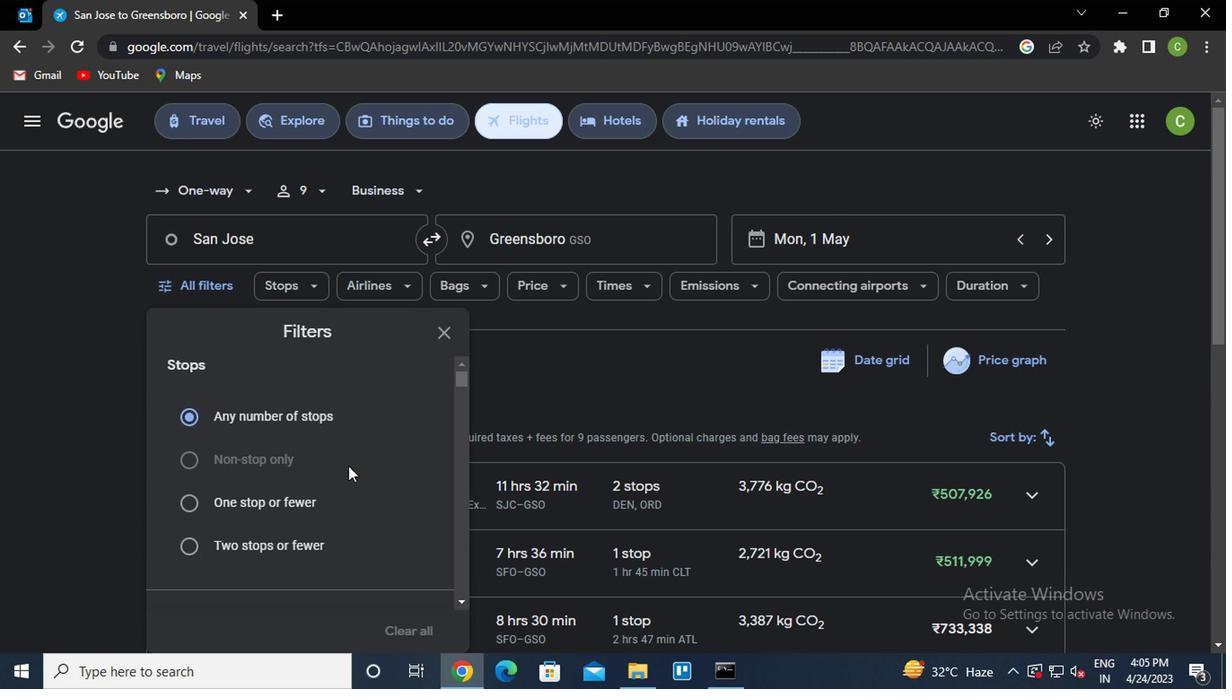 
Action: Mouse scrolled (329, 412) with delta (0, 0)
Screenshot: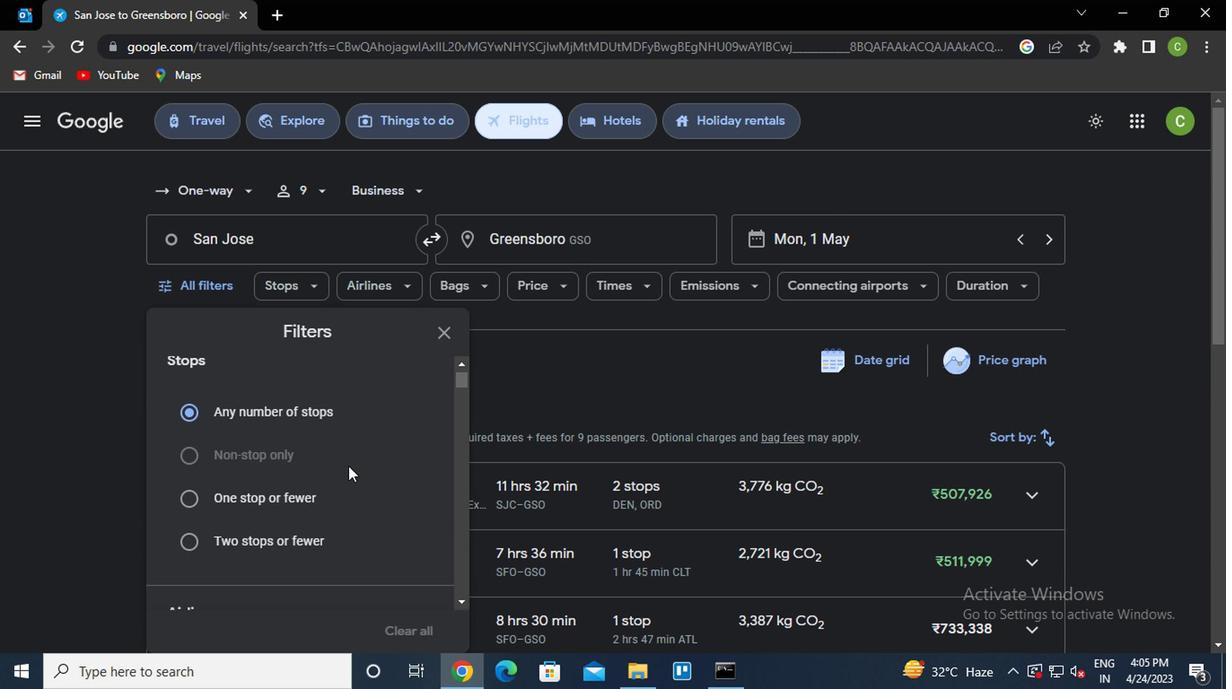 
Action: Mouse scrolled (329, 412) with delta (0, 0)
Screenshot: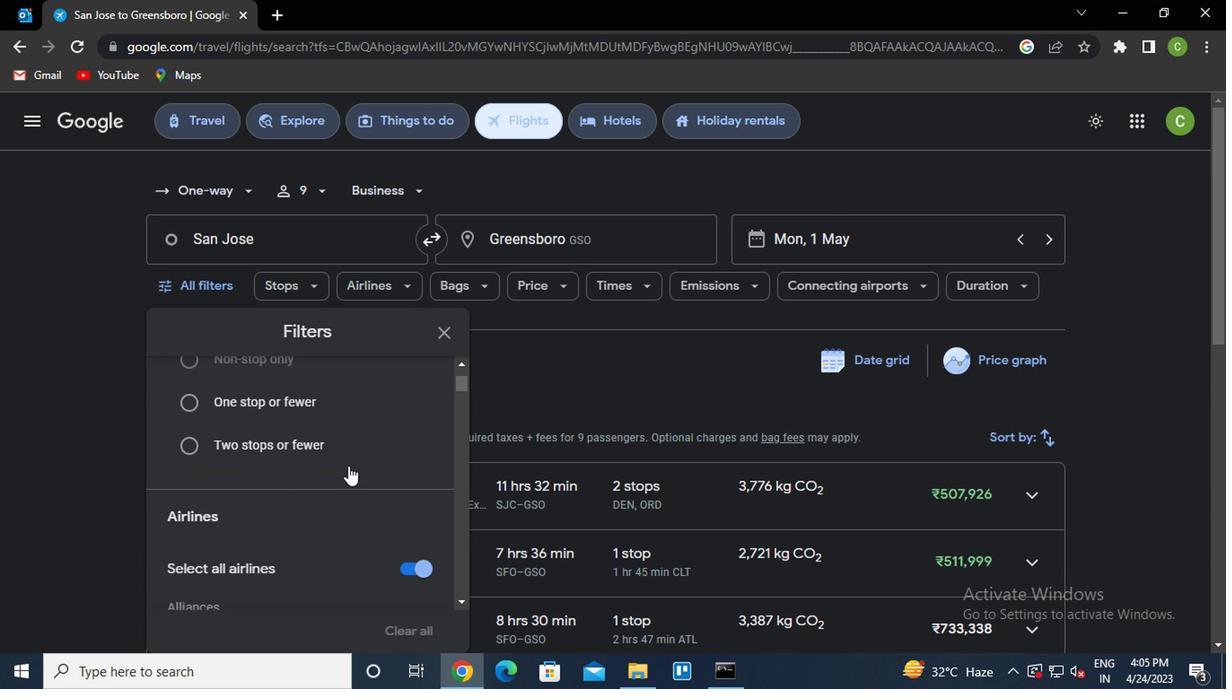 
Action: Mouse scrolled (329, 412) with delta (0, 0)
Screenshot: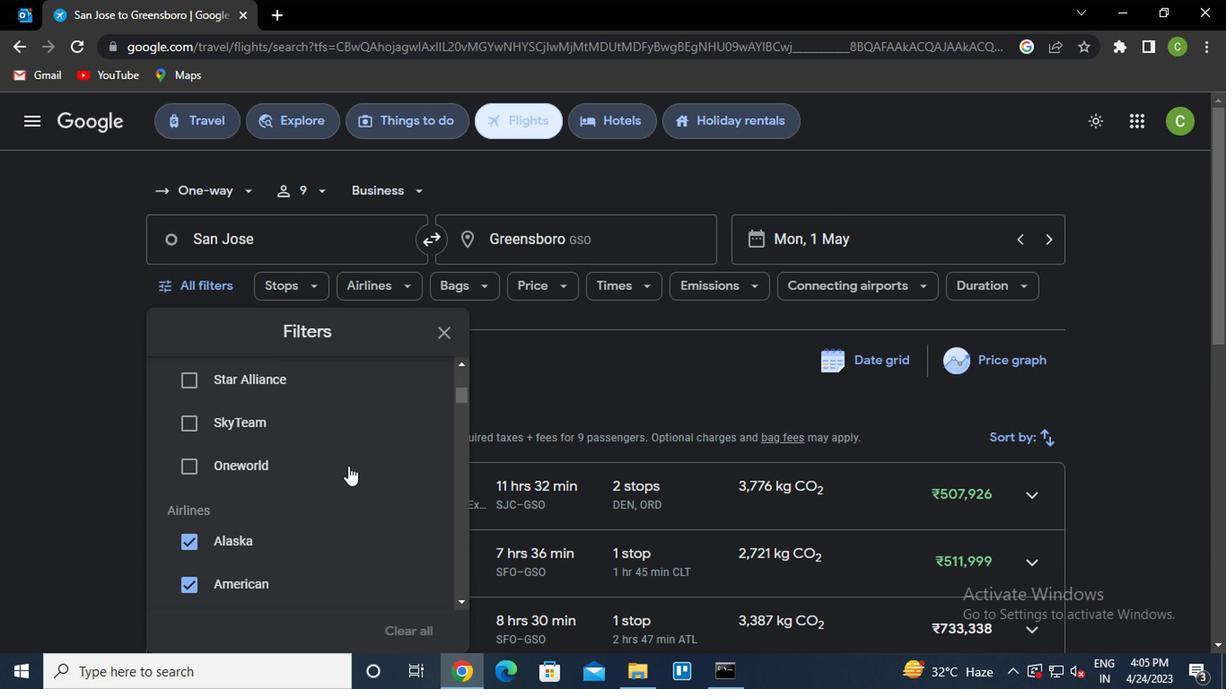 
Action: Mouse scrolled (329, 412) with delta (0, 0)
Screenshot: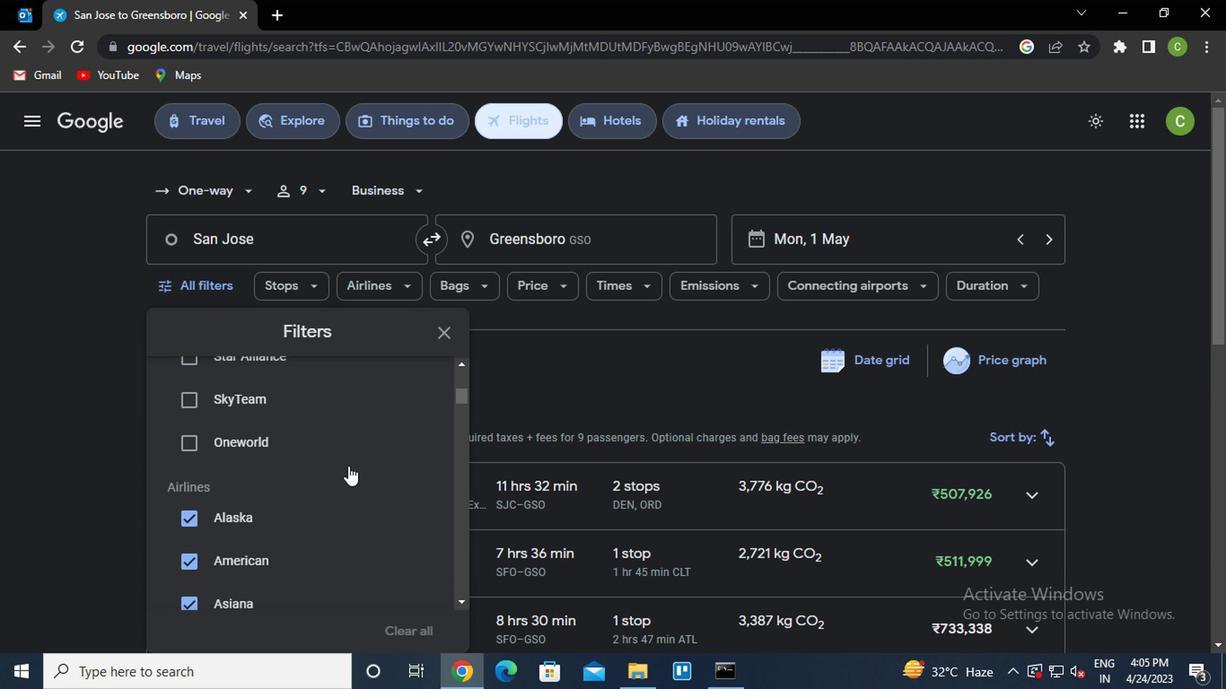 
Action: Mouse scrolled (329, 412) with delta (0, 0)
Screenshot: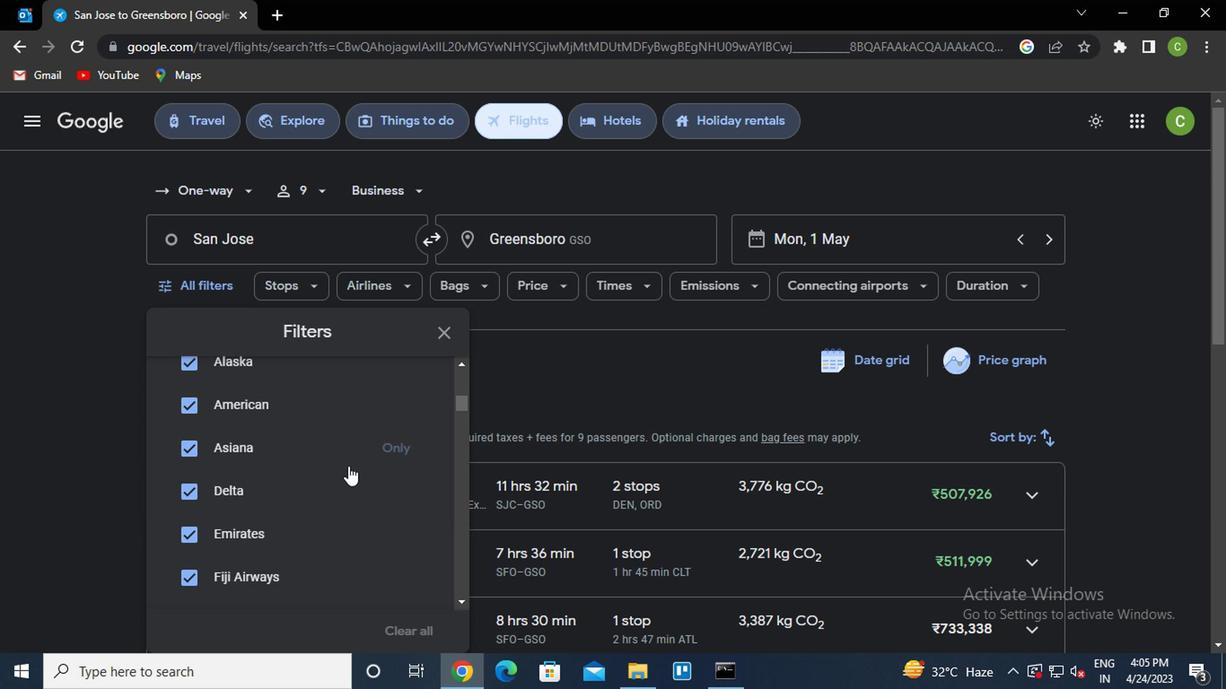 
Action: Mouse scrolled (329, 412) with delta (0, 0)
Screenshot: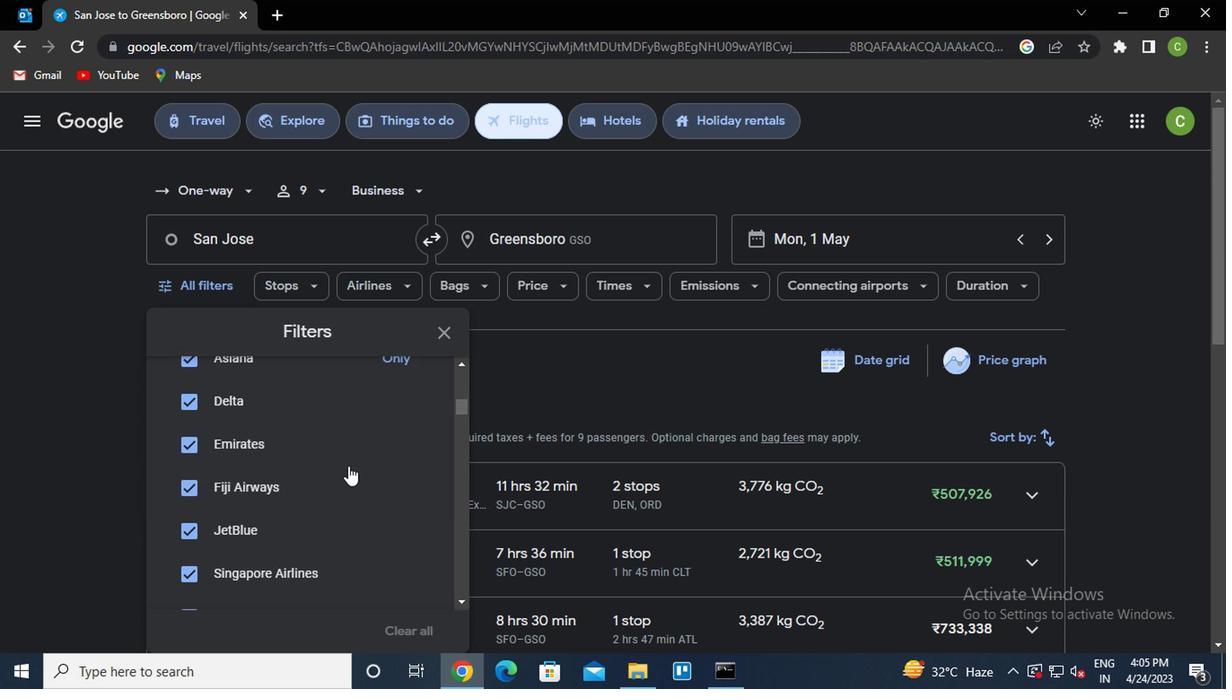 
Action: Mouse scrolled (329, 412) with delta (0, 0)
Screenshot: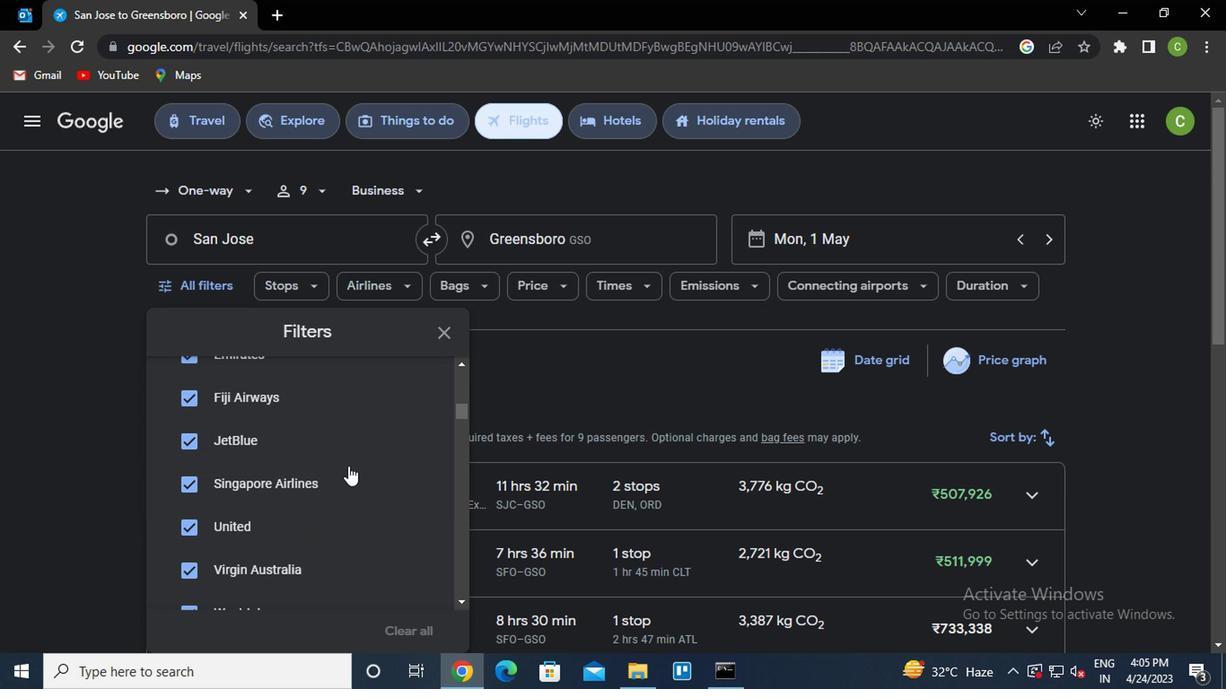 
Action: Mouse moved to (353, 392)
Screenshot: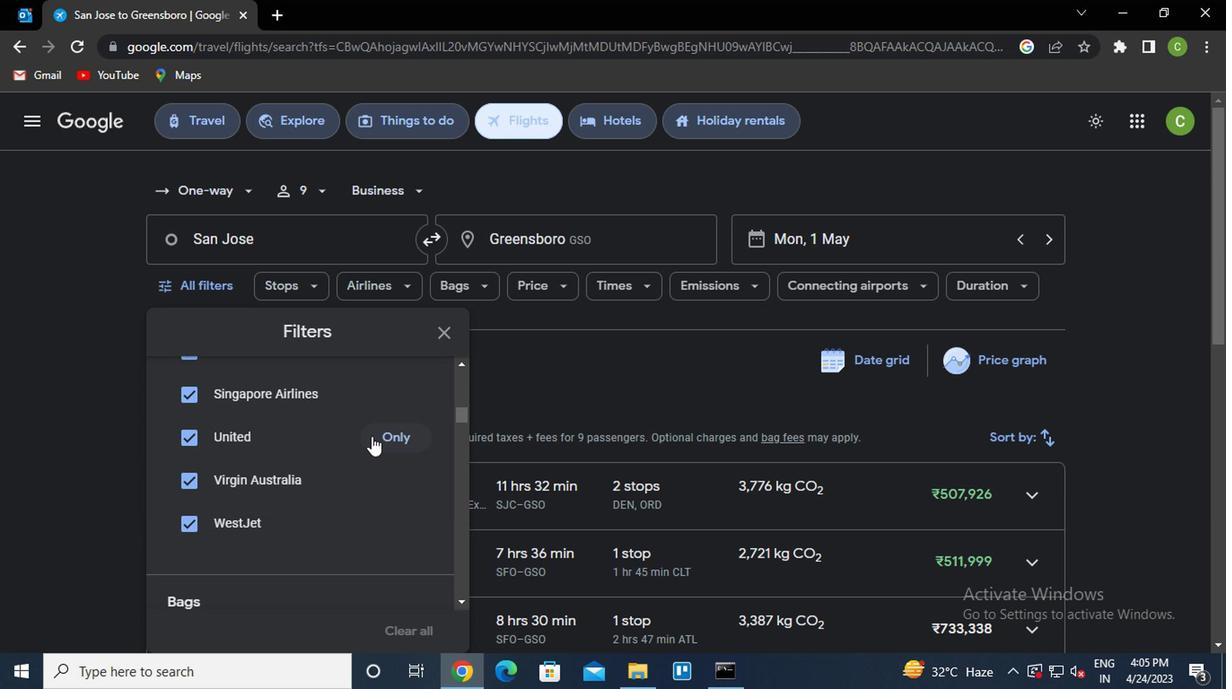 
Action: Mouse pressed left at (353, 392)
Screenshot: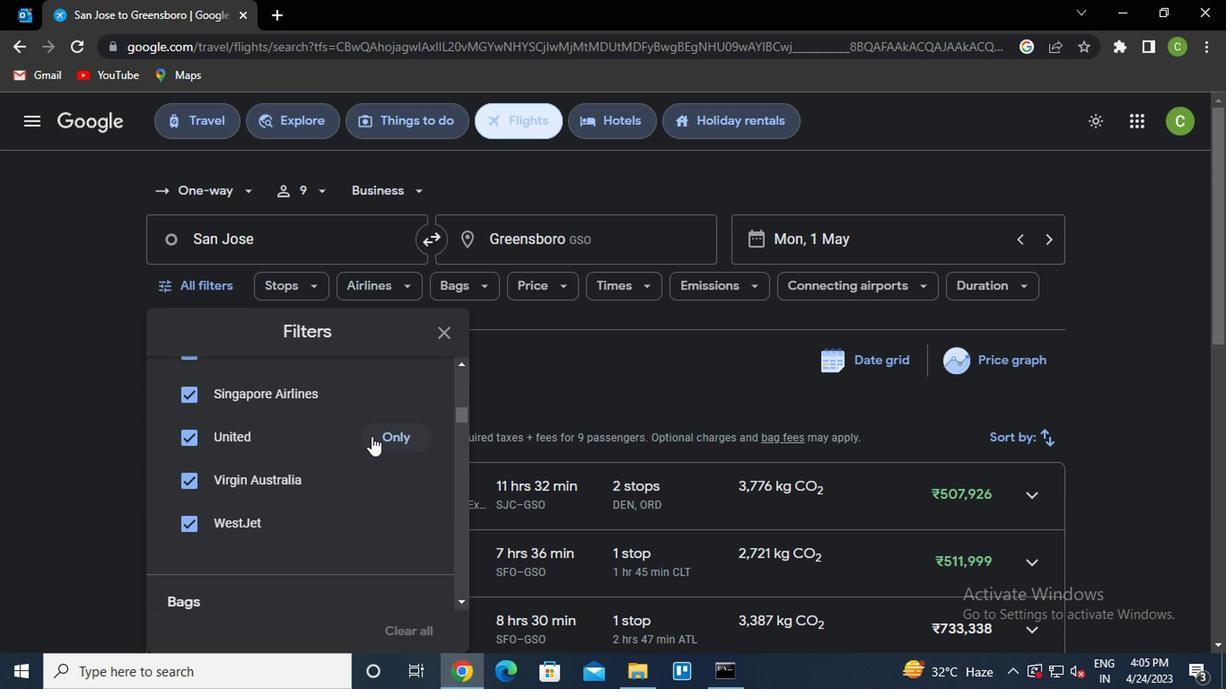 
Action: Mouse moved to (339, 410)
Screenshot: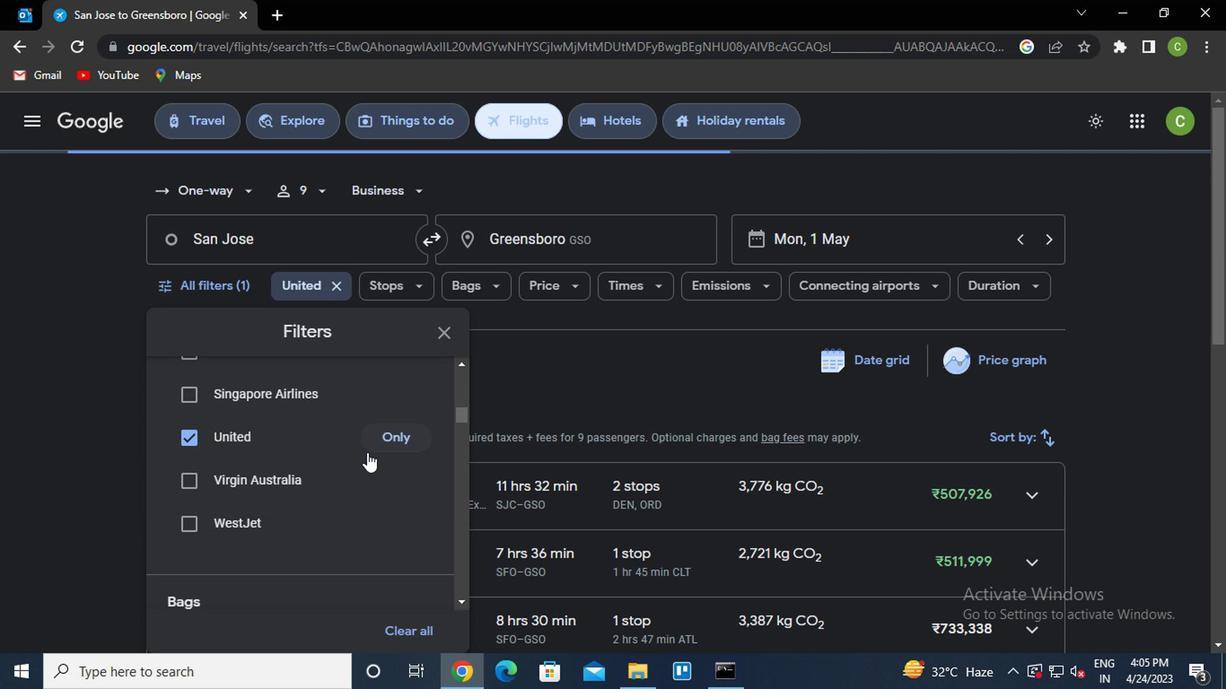 
Action: Mouse scrolled (339, 409) with delta (0, 0)
Screenshot: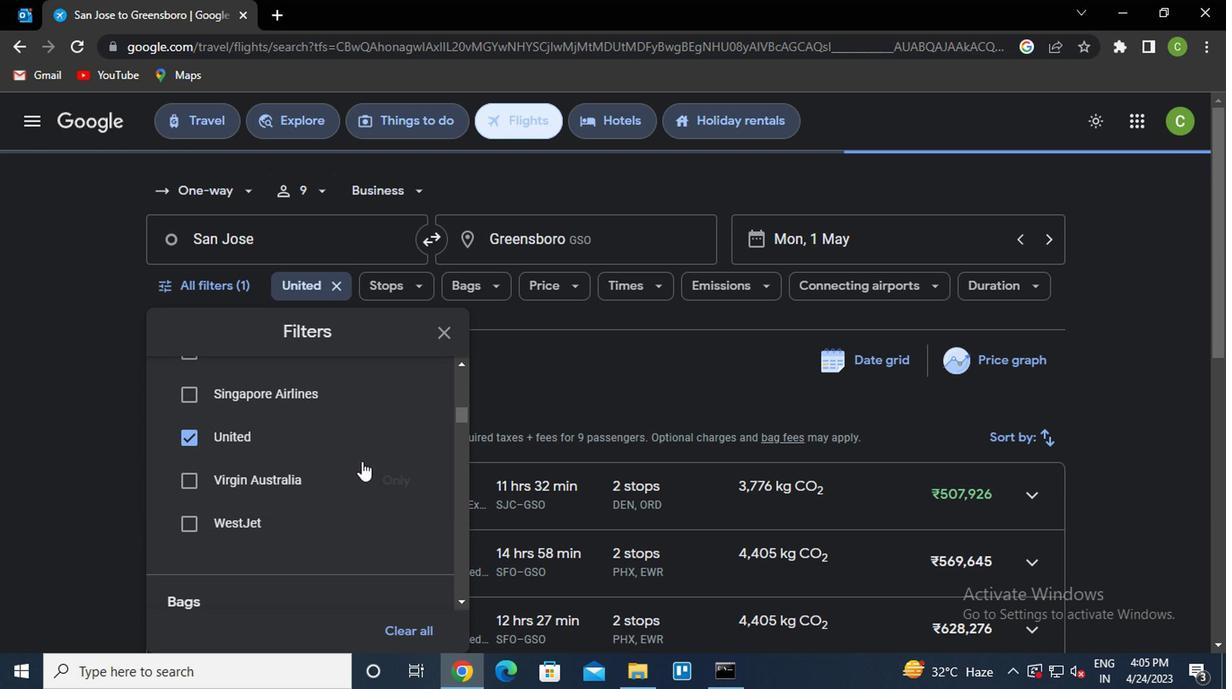 
Action: Mouse moved to (338, 410)
Screenshot: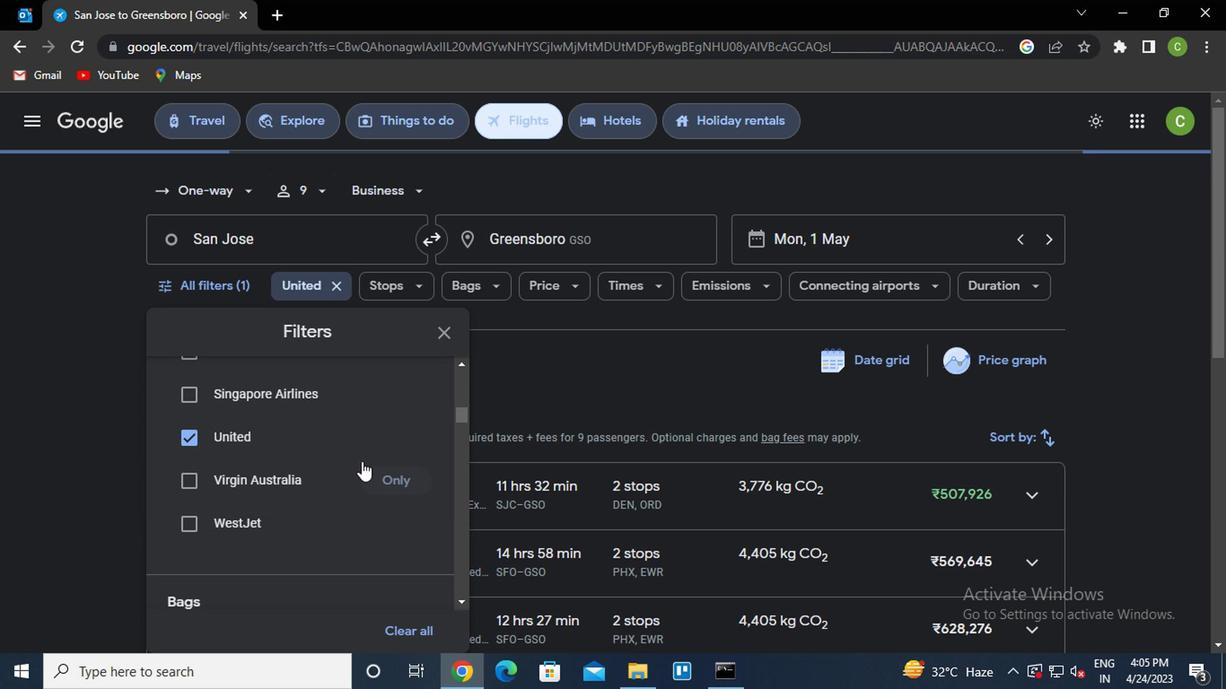 
Action: Mouse scrolled (338, 410) with delta (0, 0)
Screenshot: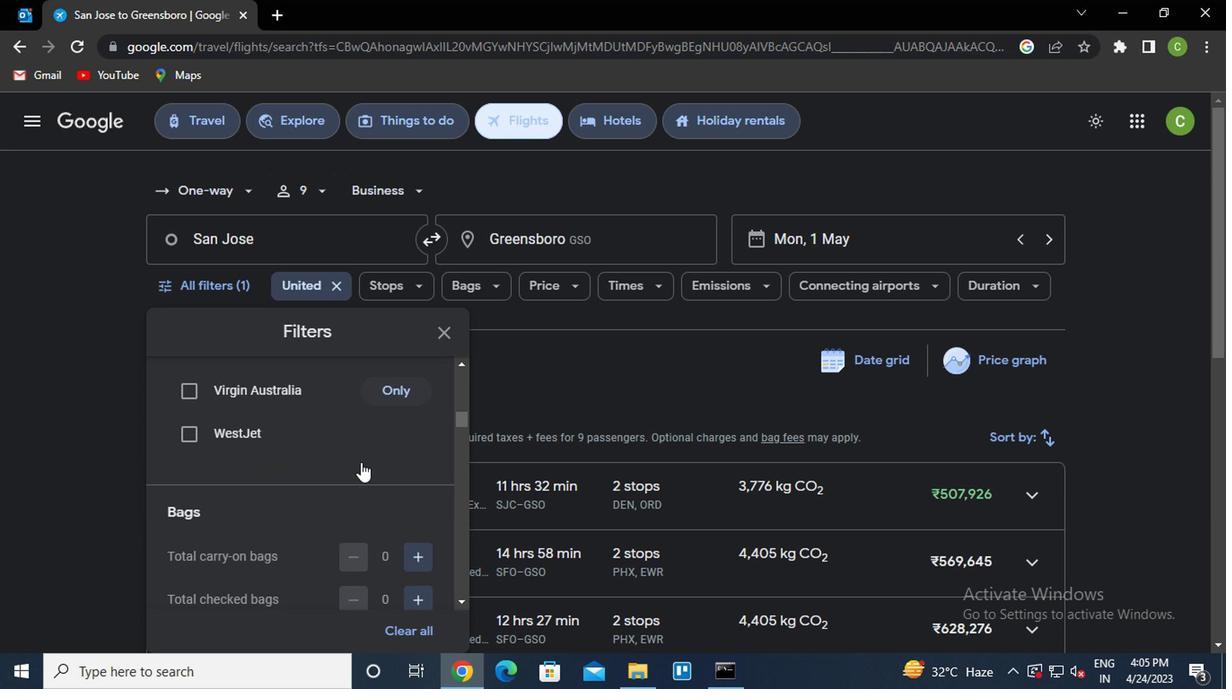 
Action: Mouse moved to (384, 443)
Screenshot: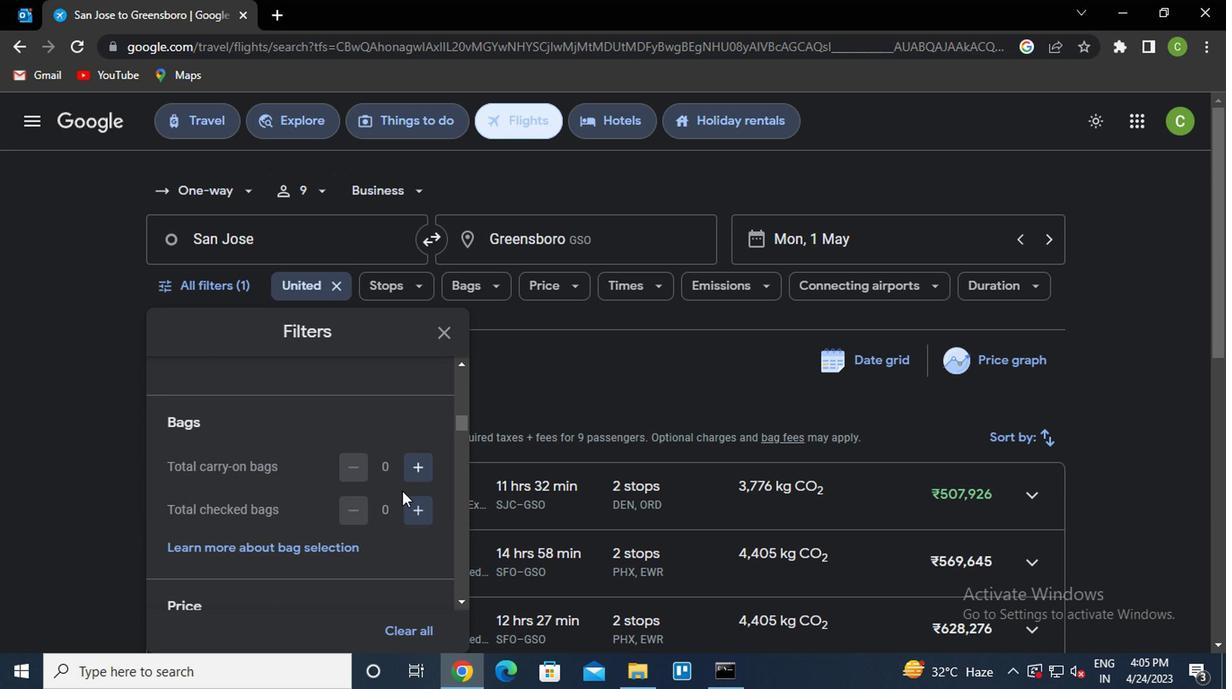 
Action: Mouse pressed left at (384, 443)
Screenshot: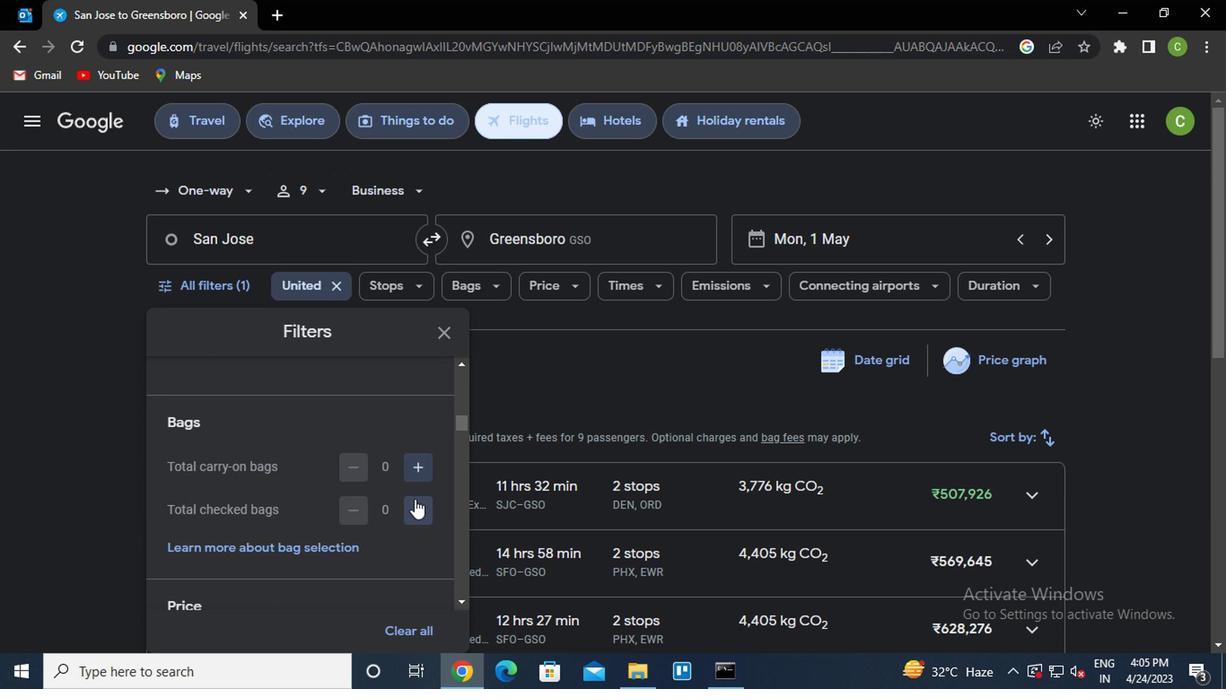 
Action: Mouse pressed left at (384, 443)
Screenshot: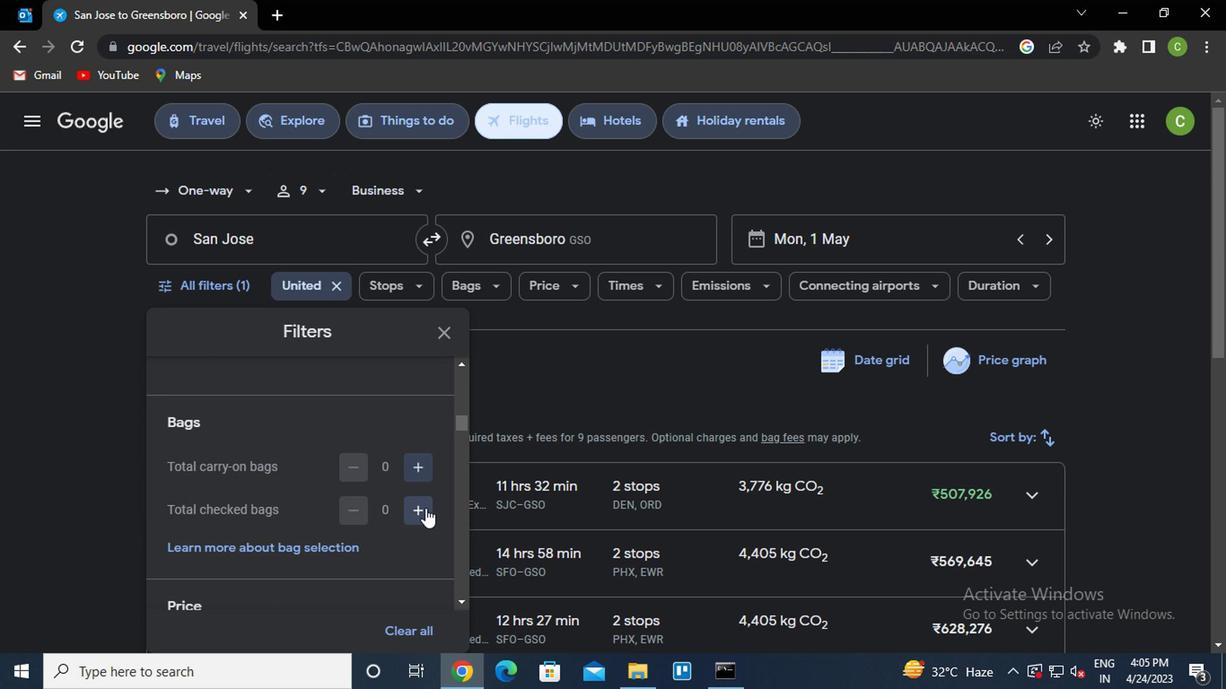 
Action: Mouse moved to (358, 447)
Screenshot: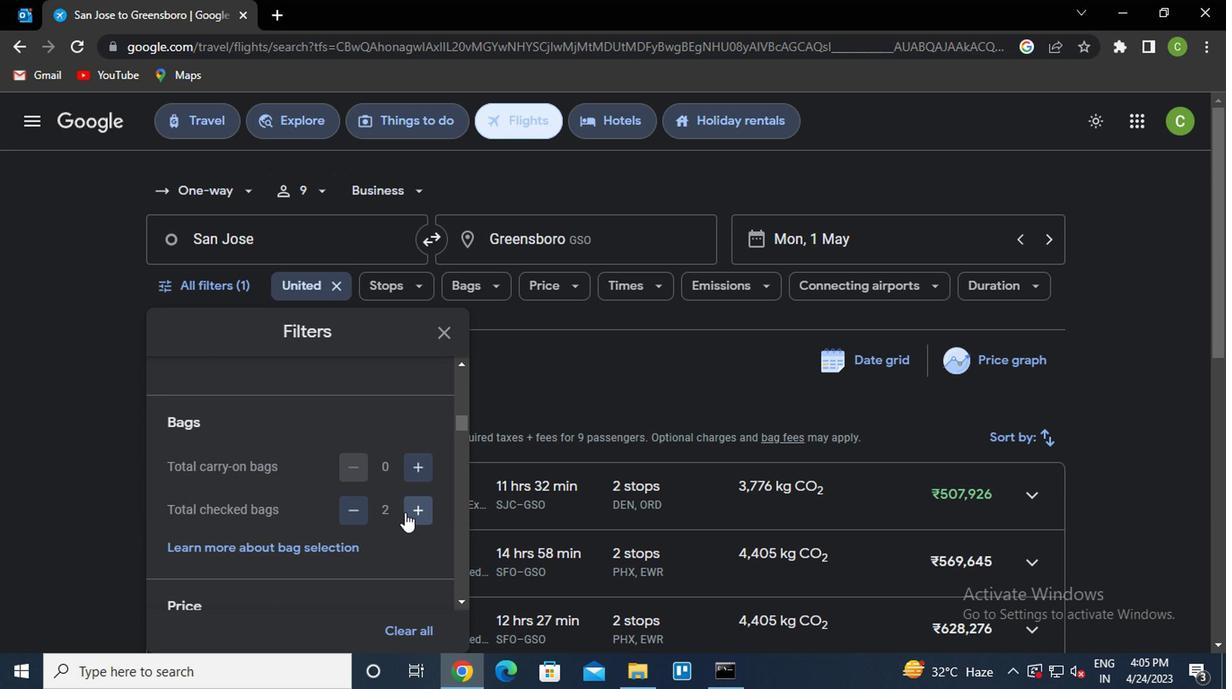 
Action: Mouse scrolled (358, 446) with delta (0, 0)
Screenshot: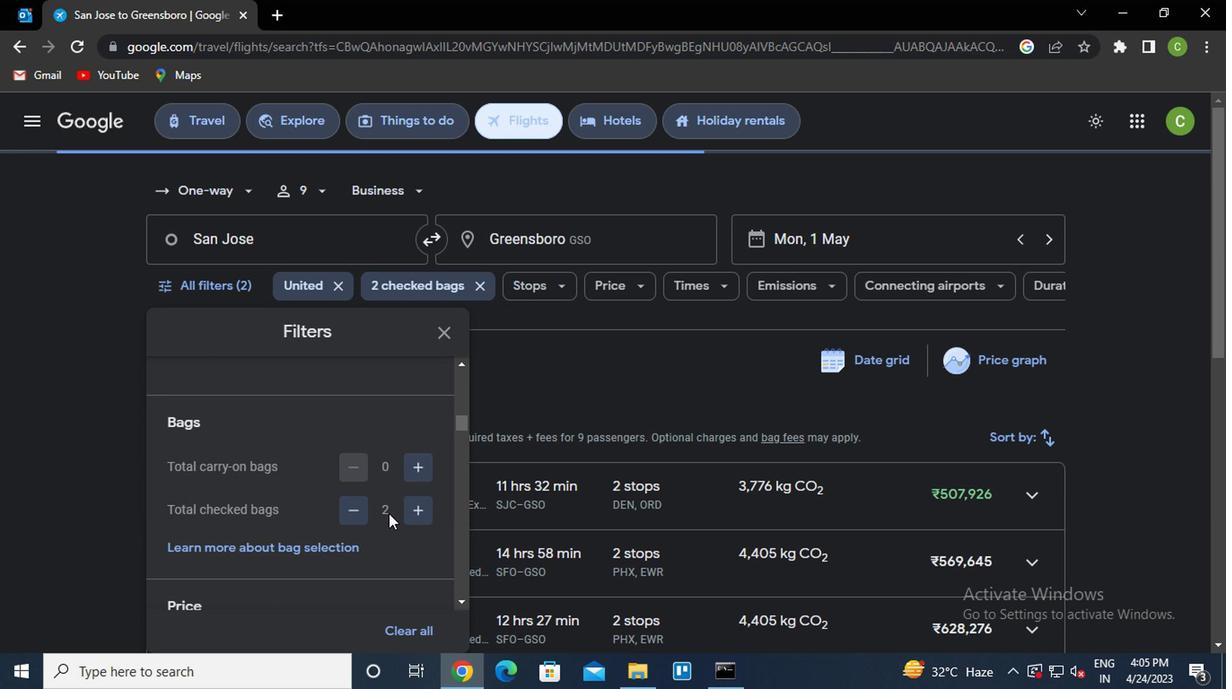 
Action: Mouse scrolled (358, 446) with delta (0, 0)
Screenshot: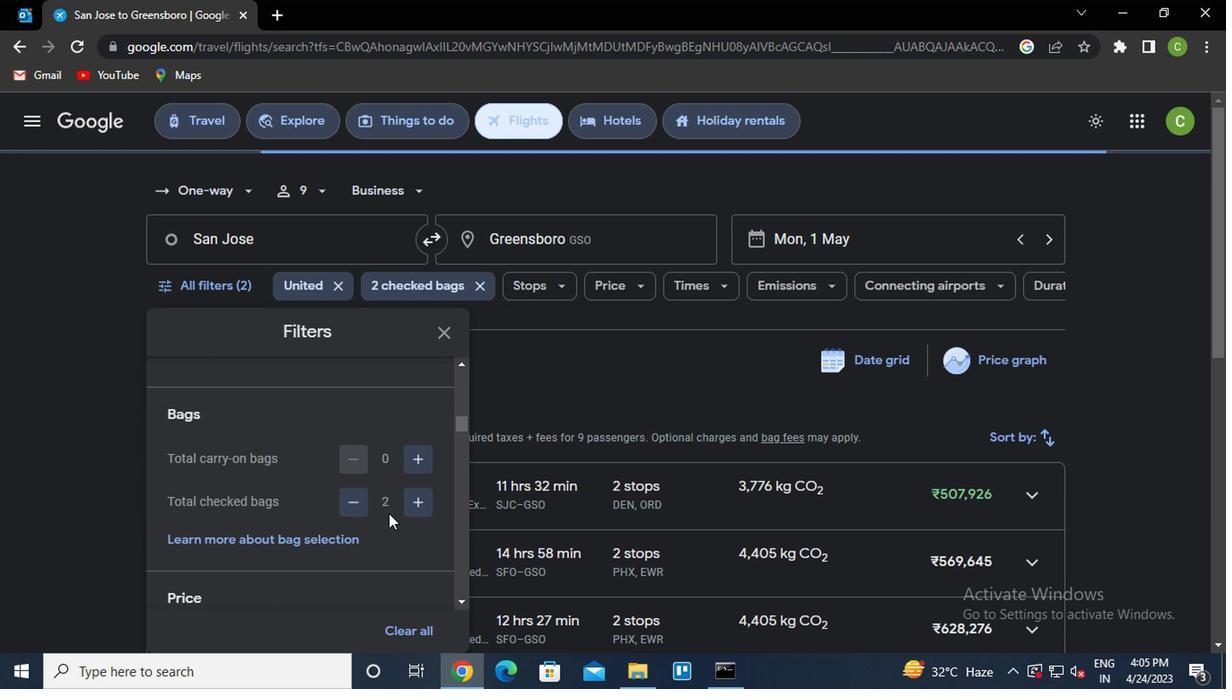 
Action: Mouse moved to (378, 435)
Screenshot: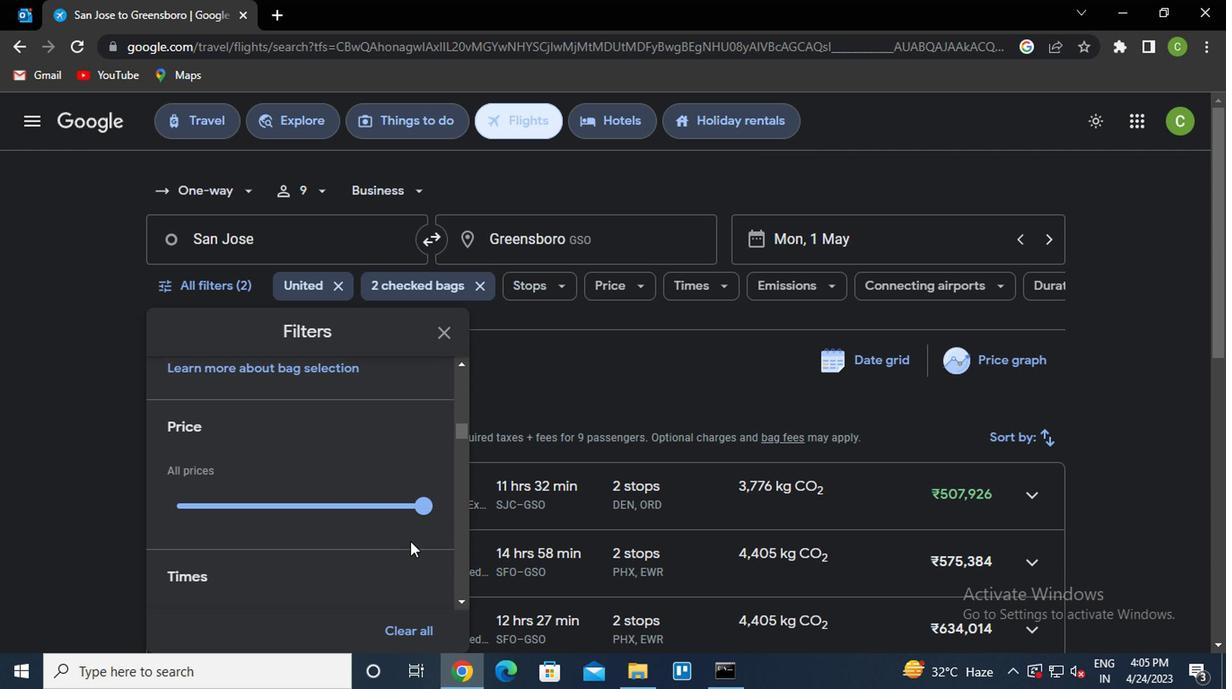 
Action: Mouse pressed left at (378, 435)
Screenshot: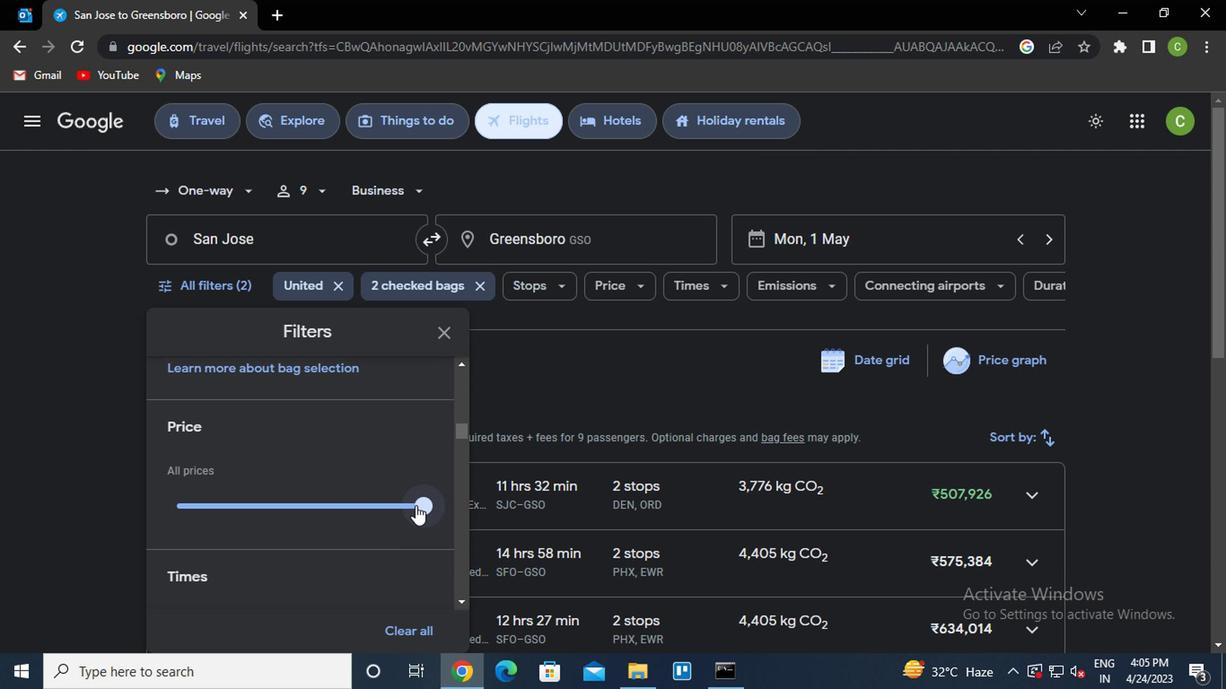 
Action: Mouse moved to (292, 419)
Screenshot: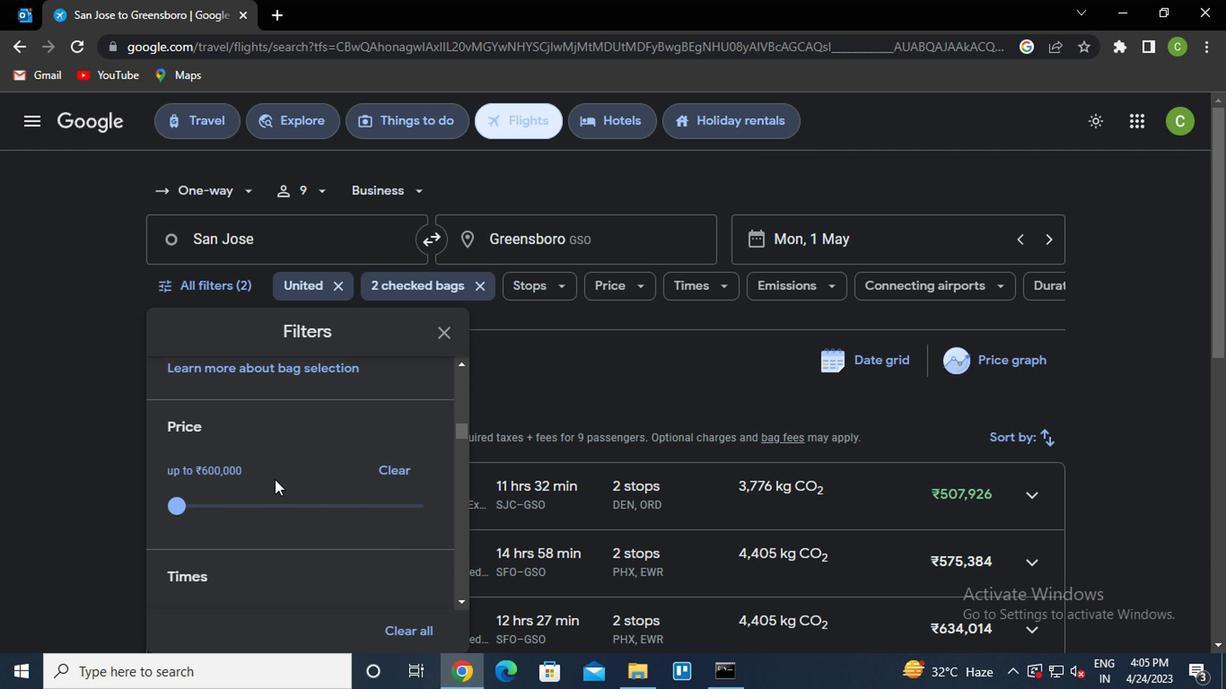 
Action: Mouse scrolled (292, 418) with delta (0, 0)
Screenshot: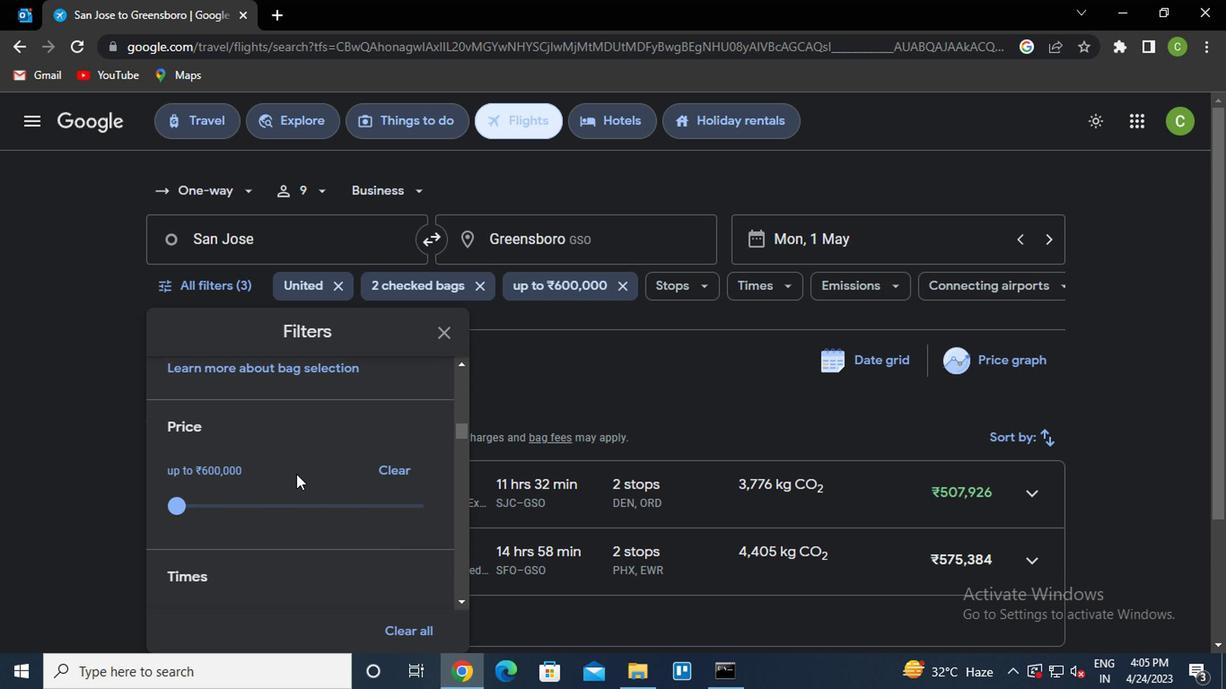
Action: Mouse scrolled (292, 418) with delta (0, 0)
Screenshot: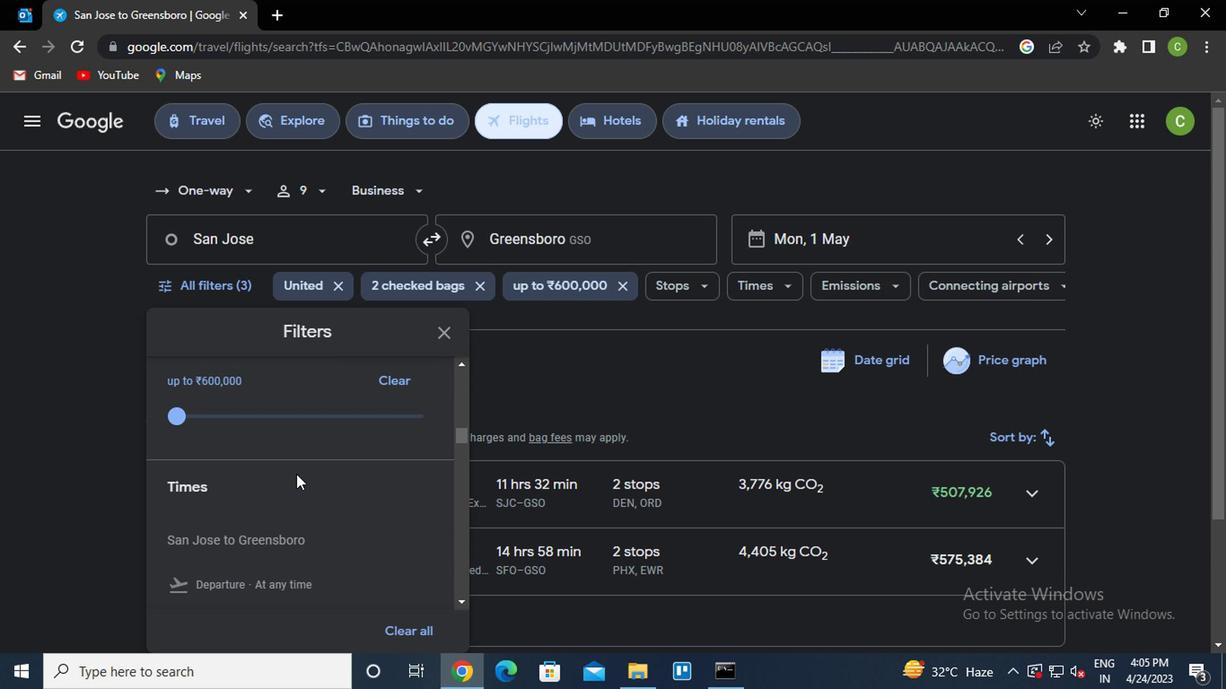 
Action: Mouse scrolled (292, 418) with delta (0, 0)
Screenshot: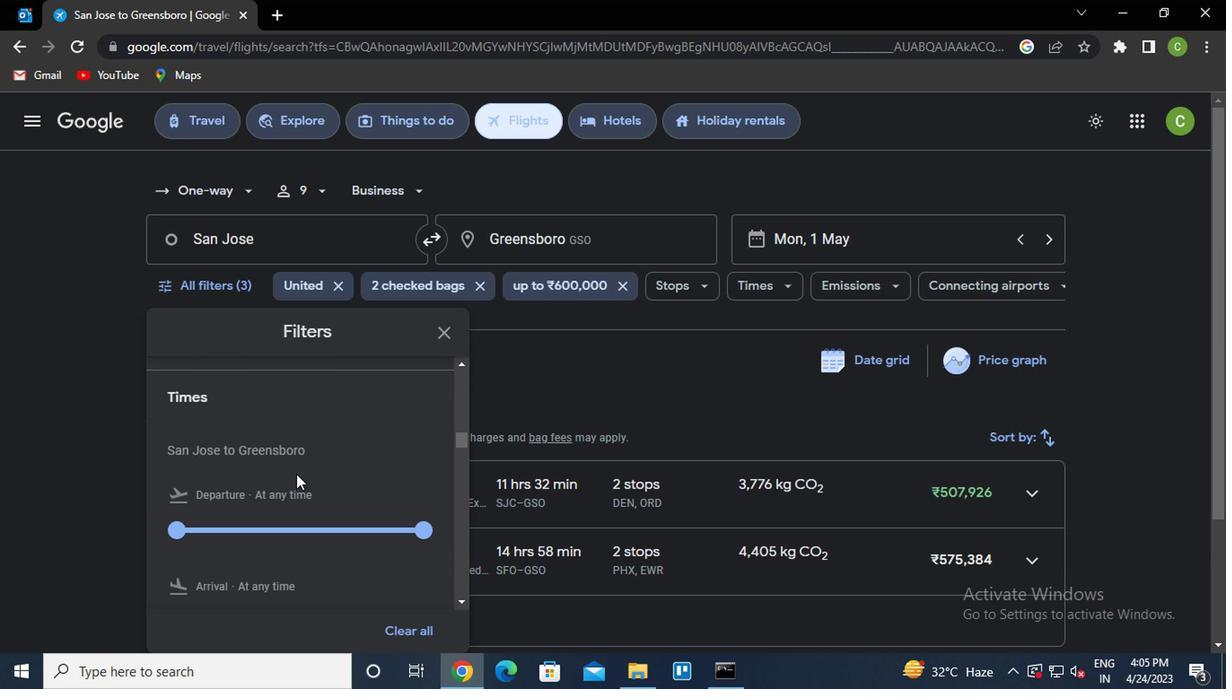 
Action: Mouse moved to (209, 393)
Screenshot: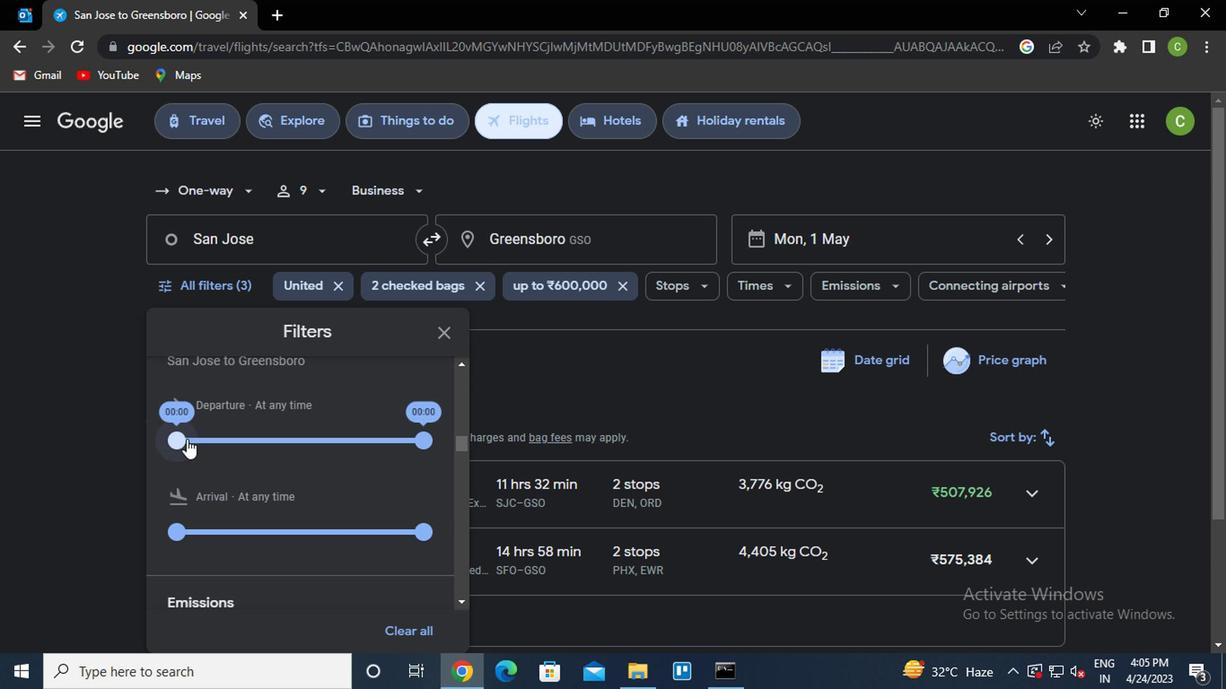 
Action: Mouse pressed left at (209, 393)
Screenshot: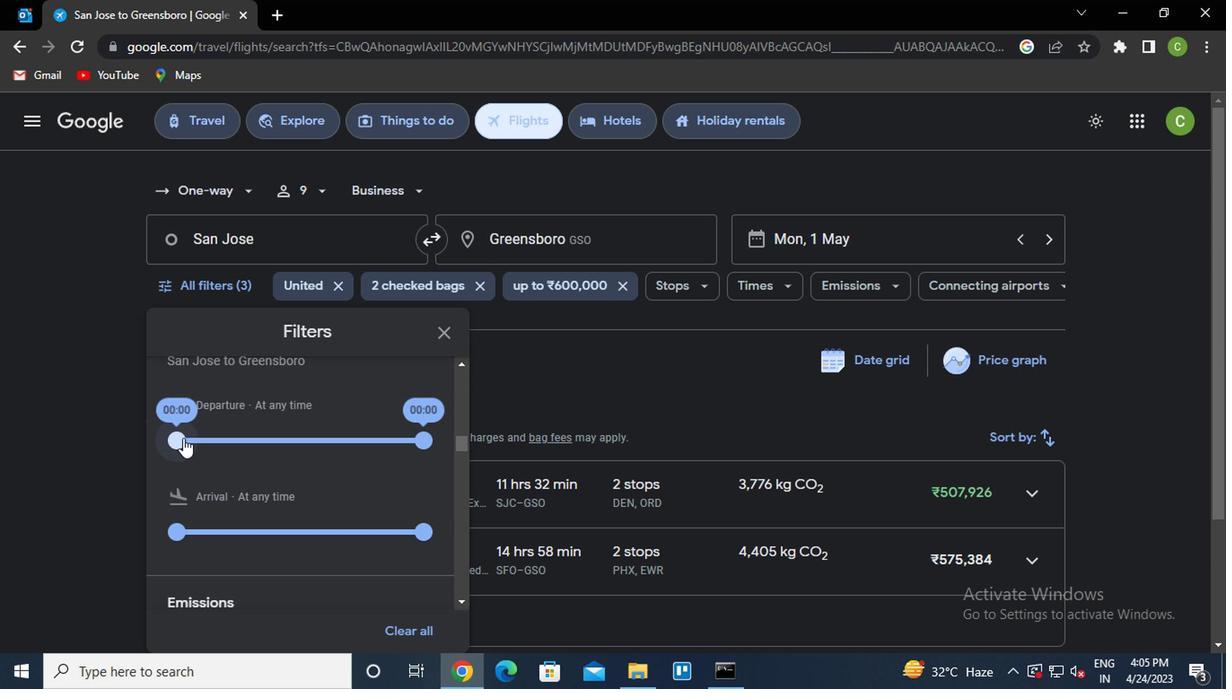 
Action: Mouse moved to (385, 392)
Screenshot: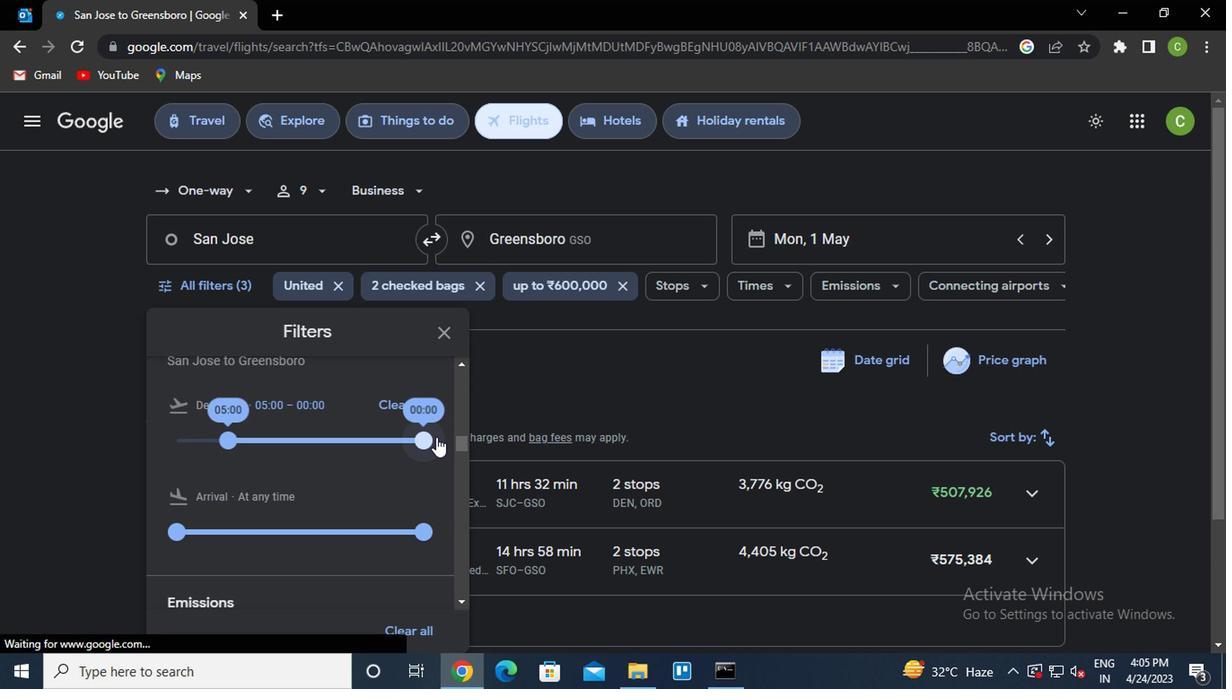 
Action: Mouse pressed left at (385, 392)
Screenshot: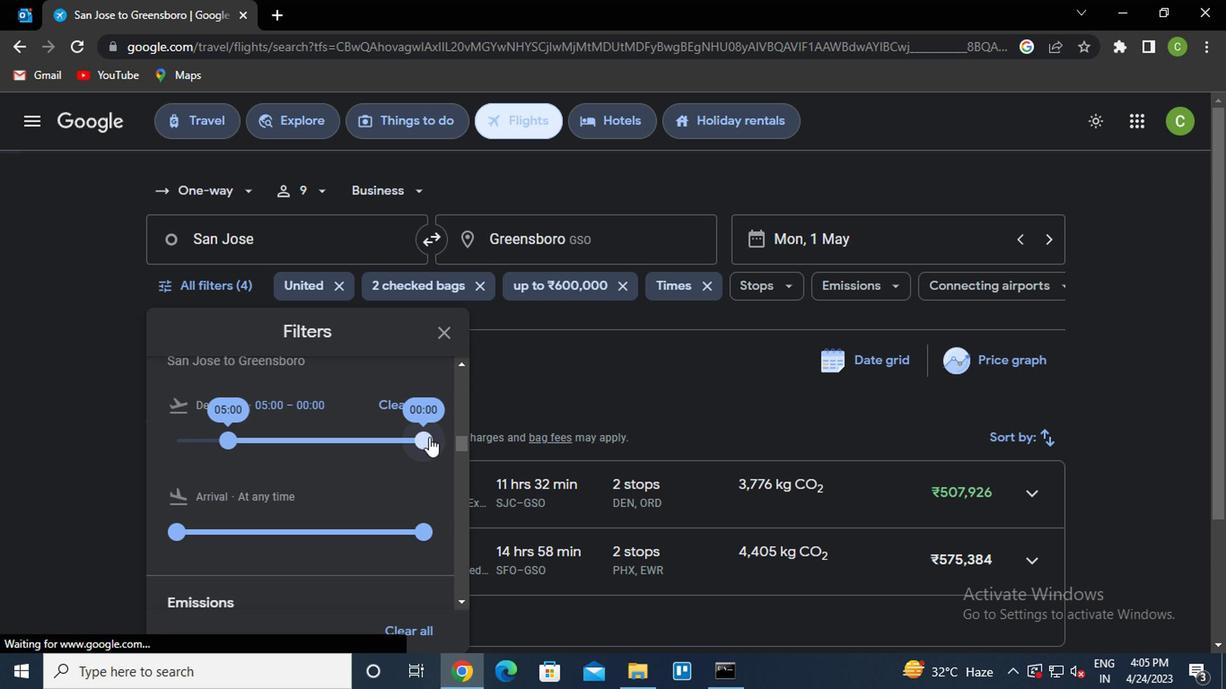 
Action: Mouse moved to (402, 319)
Screenshot: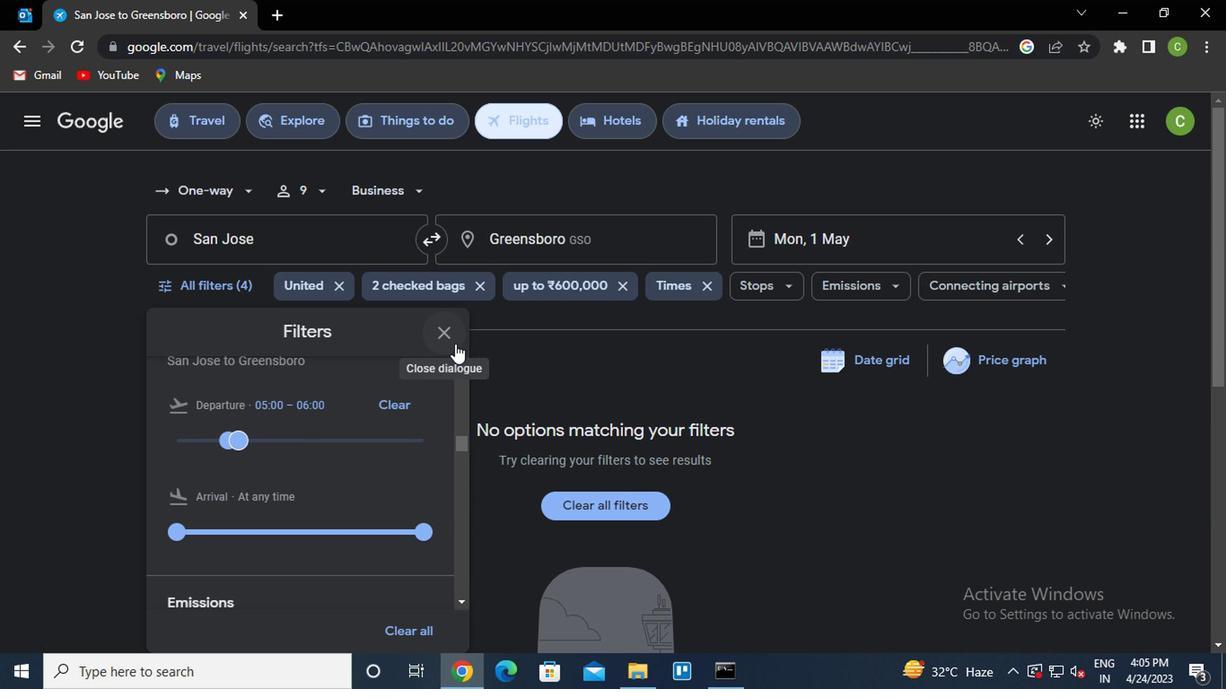 
Action: Mouse pressed left at (402, 319)
Screenshot: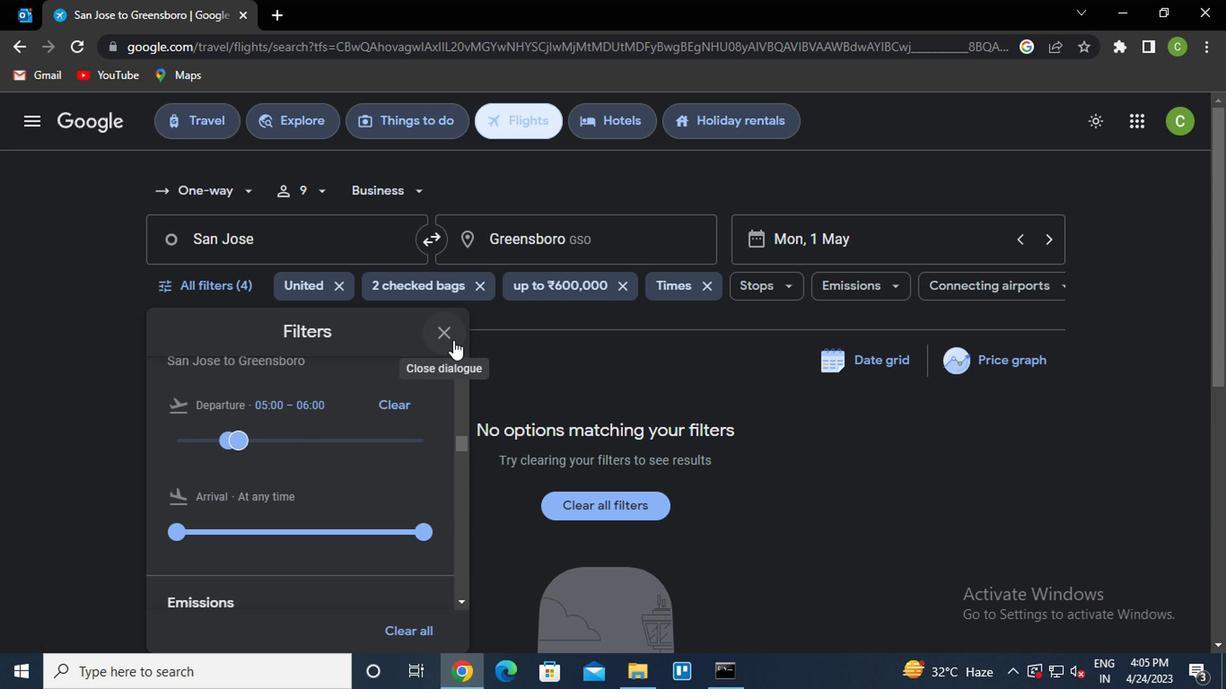 
Action: Mouse moved to (554, 438)
Screenshot: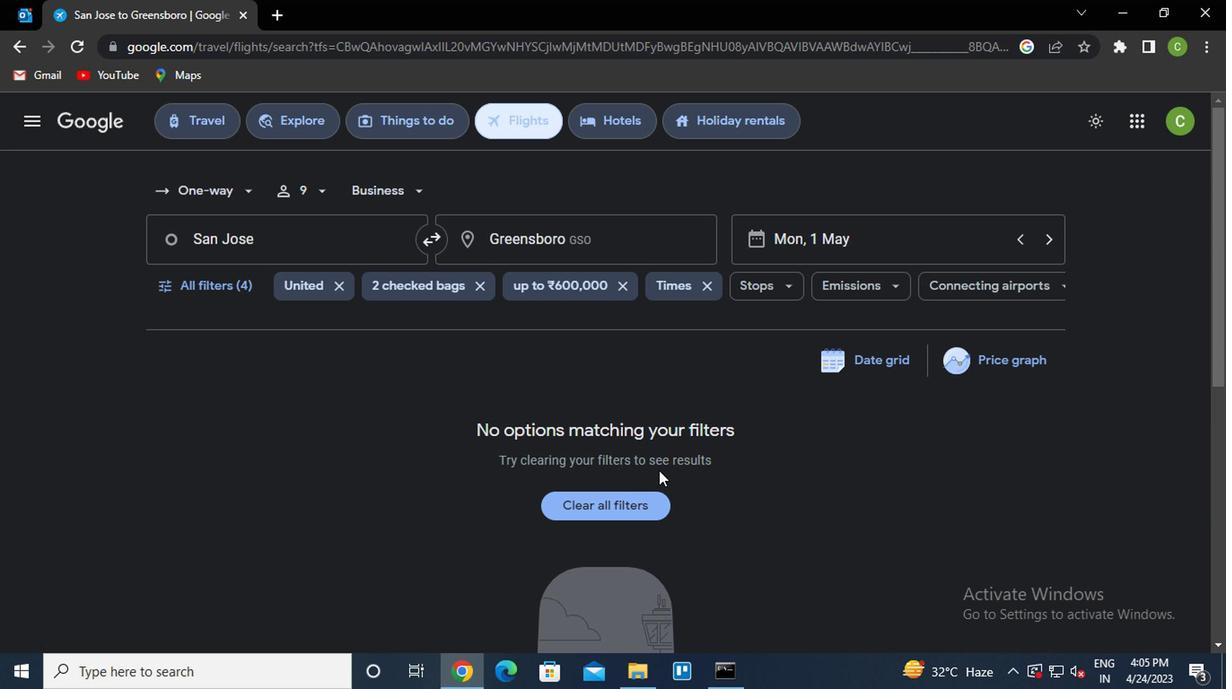 
